Task: Set up a 4-hour guided historical tour of local landmarks and monuments.
Action: Mouse pressed left at (650, 260)
Screenshot: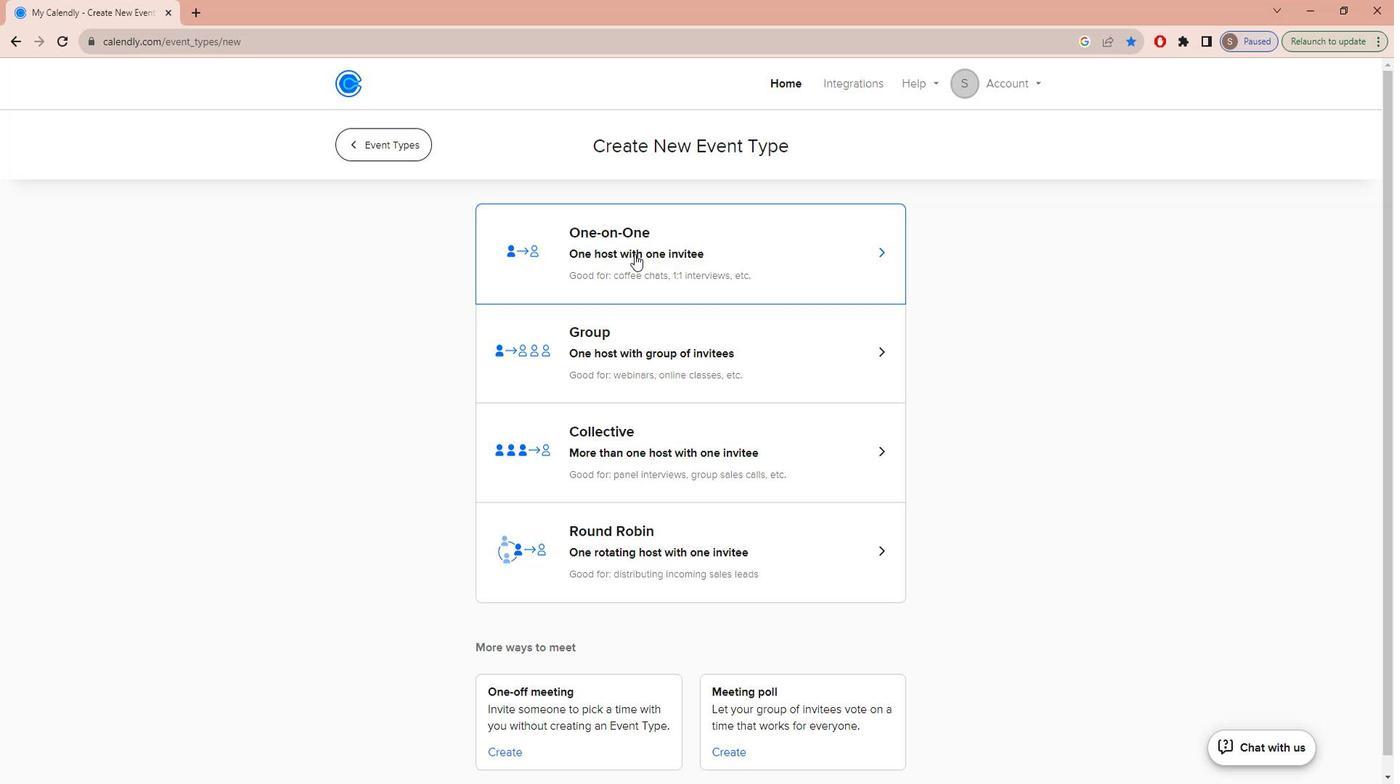 
Action: Key pressed h<Key.caps_lock>ISTORICAL<Key.space>M<Key.backspace><Key.caps_lock>l<Key.caps_lock>ANDMARKS<Key.space>AND<Key.space><Key.caps_lock>m<Key.caps_lock>ONUMENTS<Key.space><Key.caps_lock>t<Key.caps_lock>OUR
Screenshot: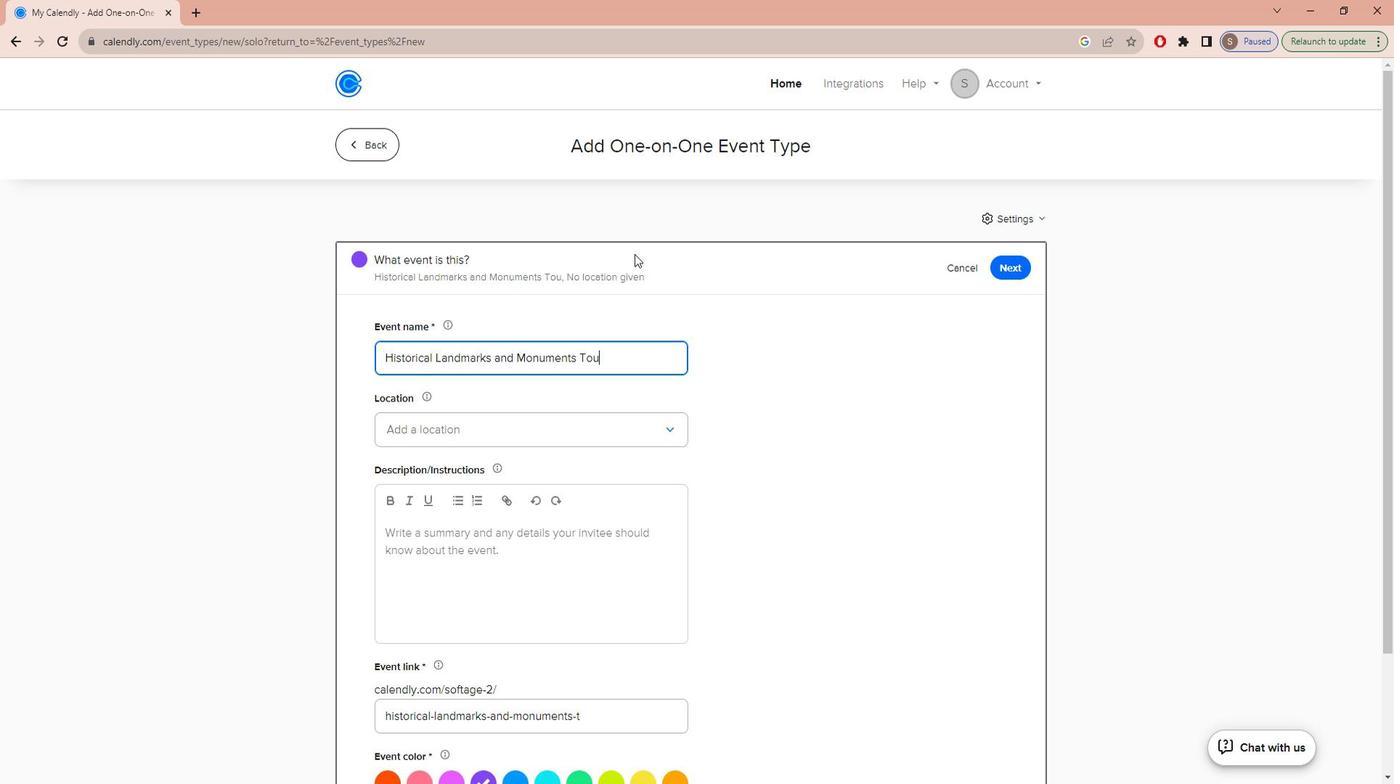 
Action: Mouse moved to (646, 428)
Screenshot: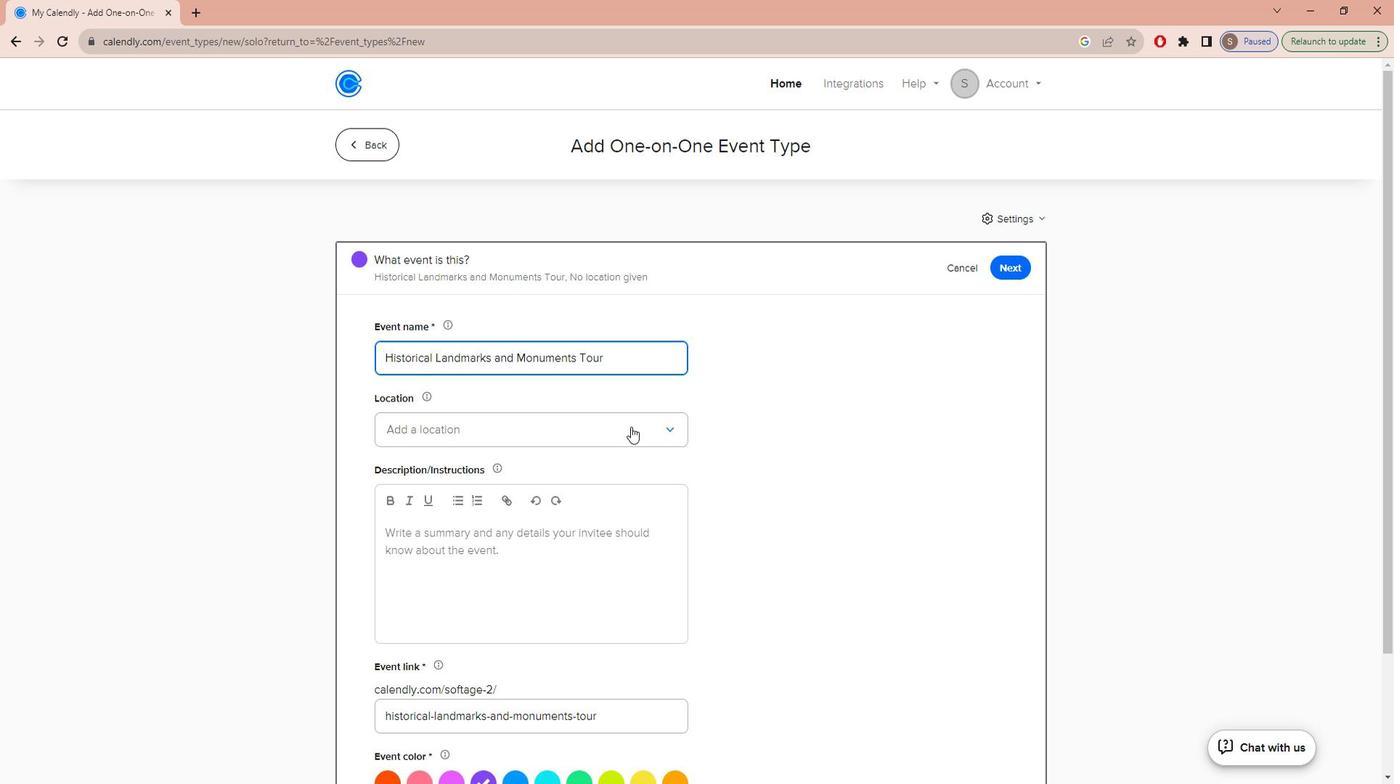 
Action: Mouse pressed left at (646, 428)
Screenshot: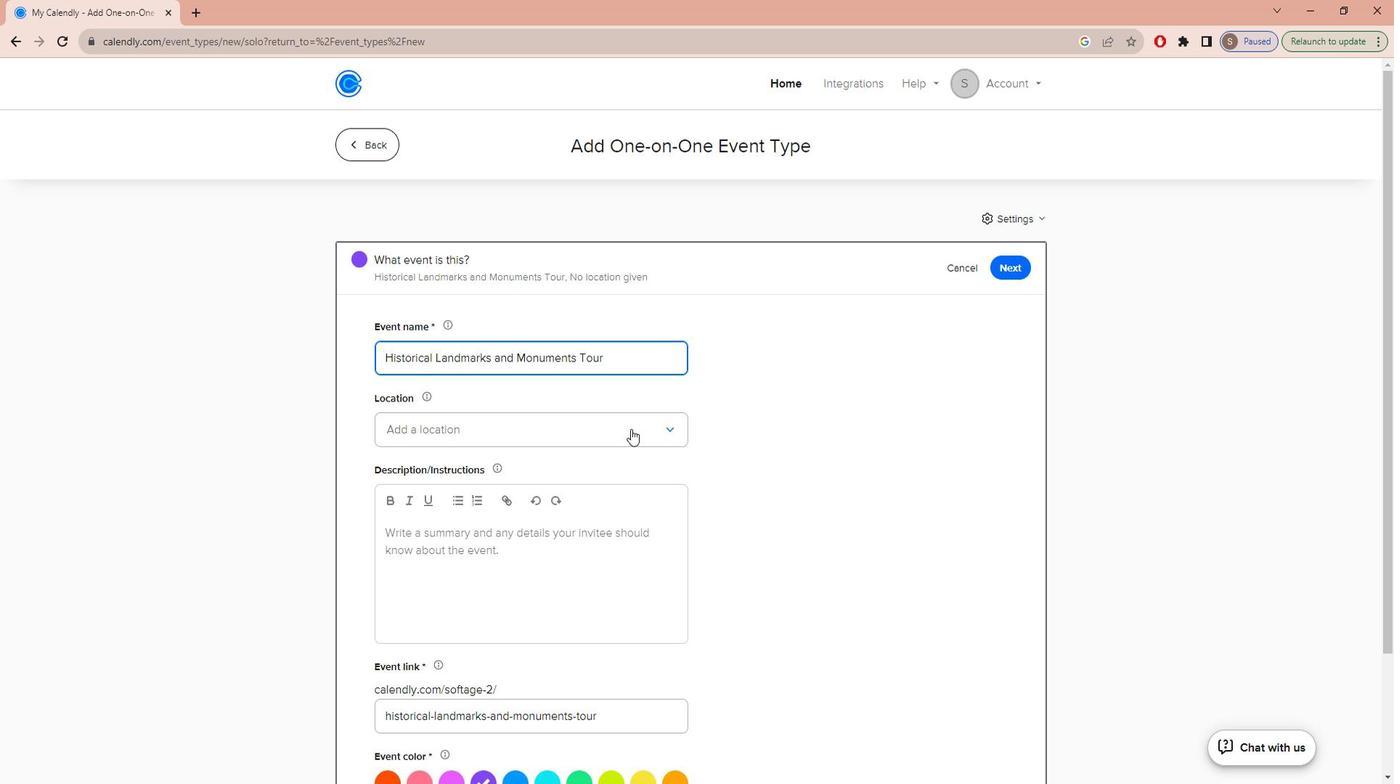 
Action: Mouse moved to (629, 483)
Screenshot: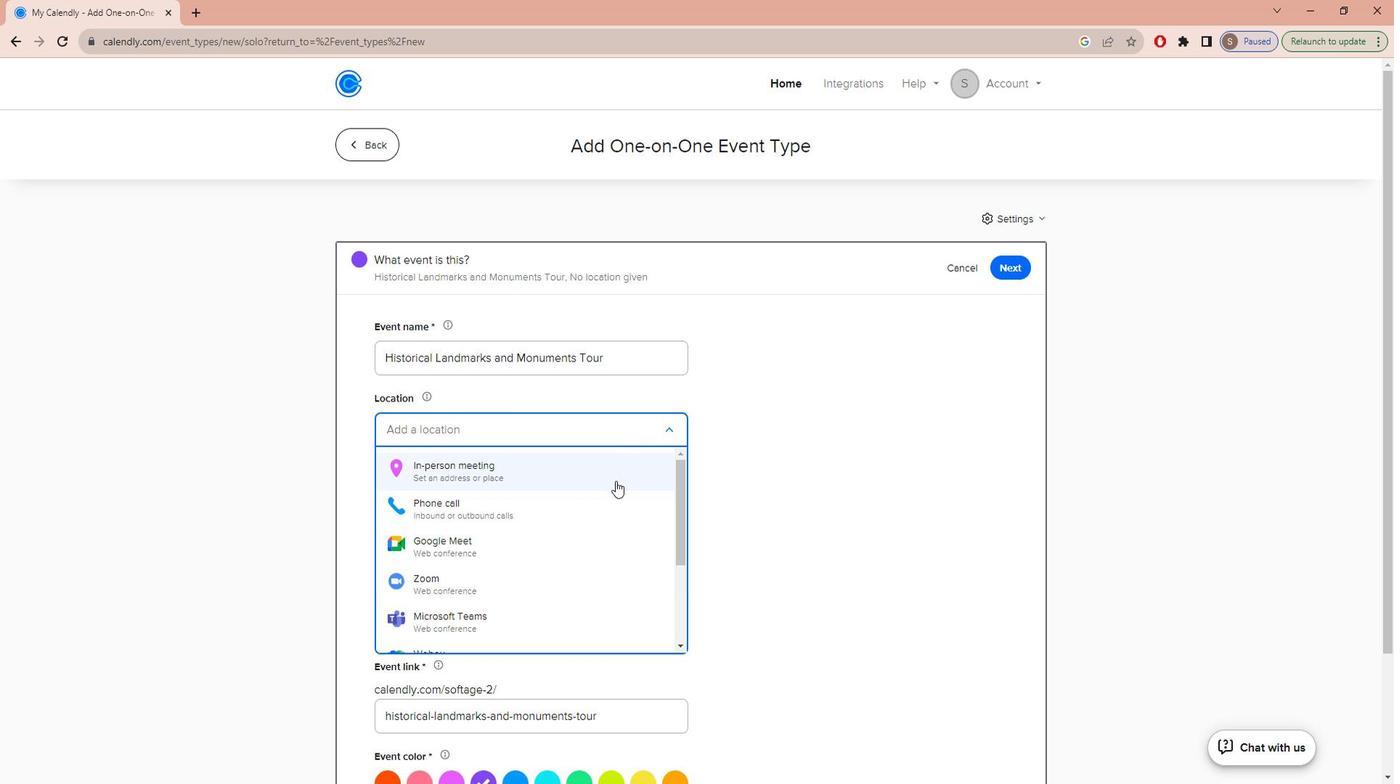 
Action: Mouse pressed left at (629, 483)
Screenshot: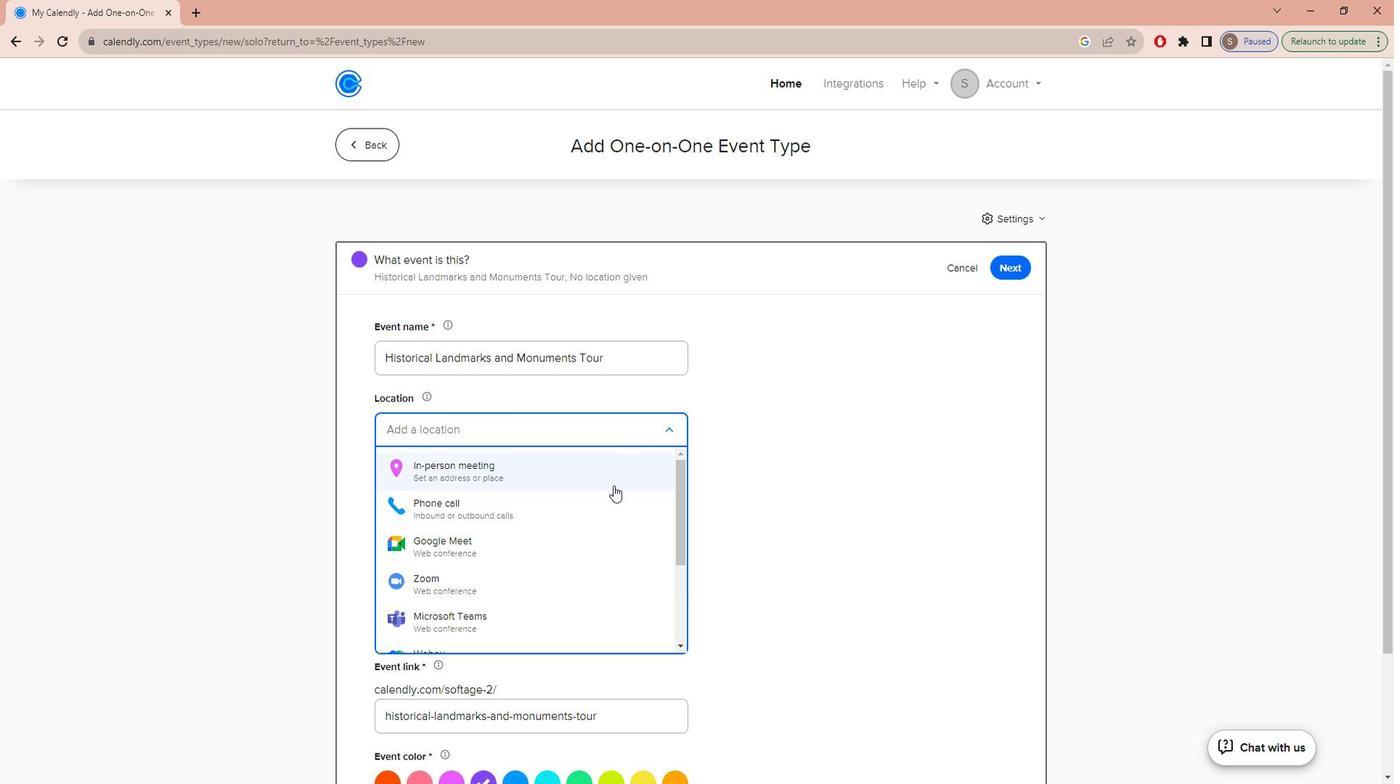 
Action: Mouse moved to (633, 249)
Screenshot: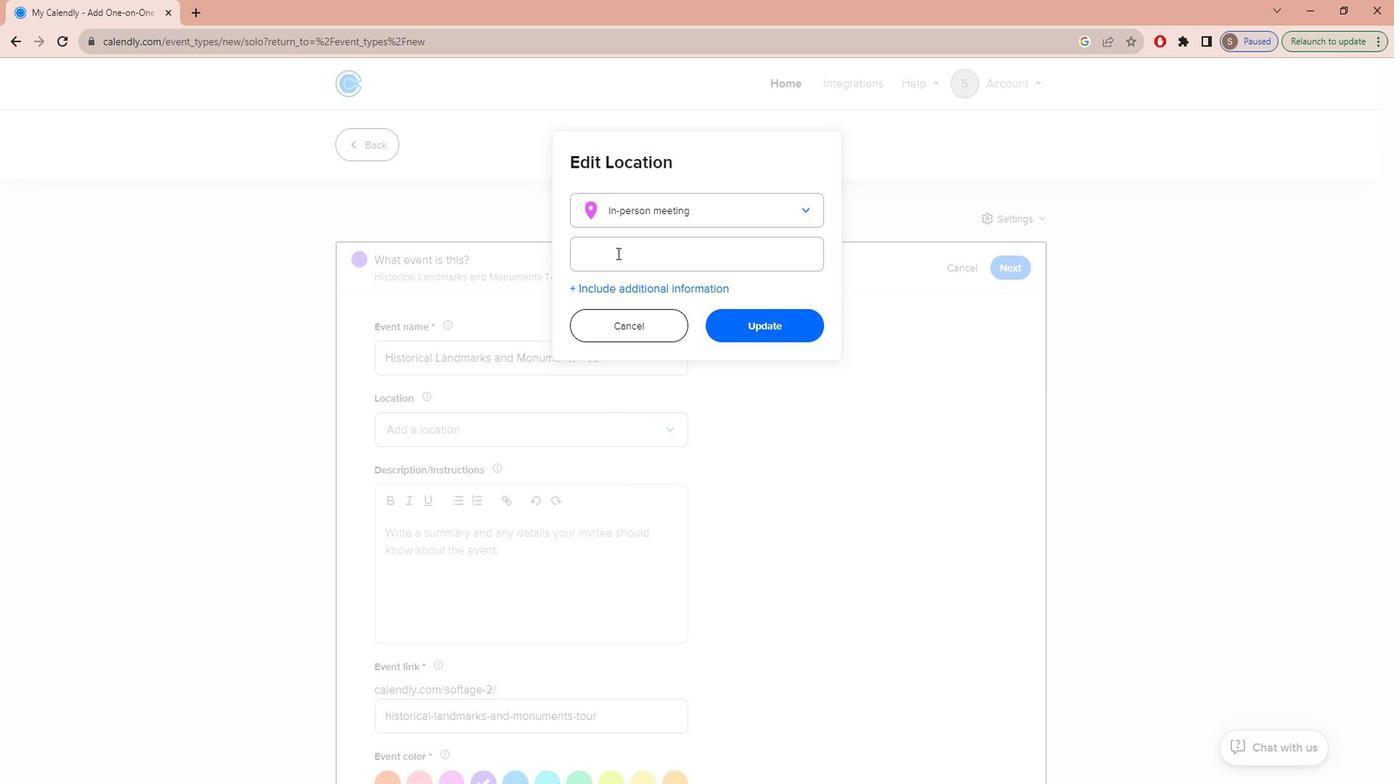 
Action: Mouse pressed left at (633, 249)
Screenshot: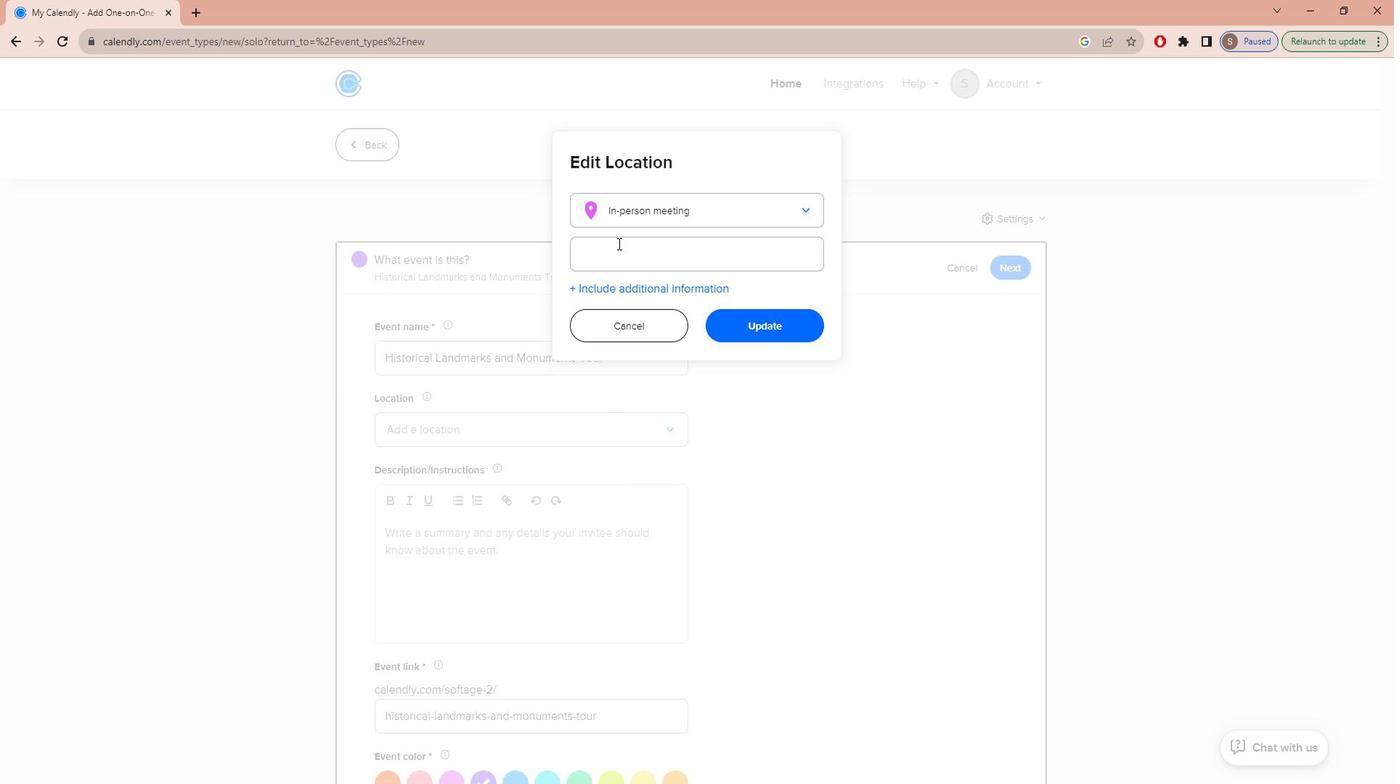 
Action: Key pressed <Key.caps_lock>e<Key.caps_lock>RNEST<Key.space><Key.caps_lock>e<Key.backspace>h<Key.caps_lock>EMINGWAY<Key.space><Key.caps_lock>h<Key.caps_lock>OME<Key.space>AND<Key.space><Key.caps_lock>m<Key.caps_lock>USEUM,<Key.space><Key.caps_lock>k<Key.caps_lock>EY<Key.space><Key.caps_lock>w<Key.caps_lock>ST,<Key.space><Key.backspace><Key.backspace><Key.backspace><Key.backspace>EST,<Key.space><Key.caps_lock>f<Key.caps_lock>LORIDA,<Key.space>33040
Screenshot: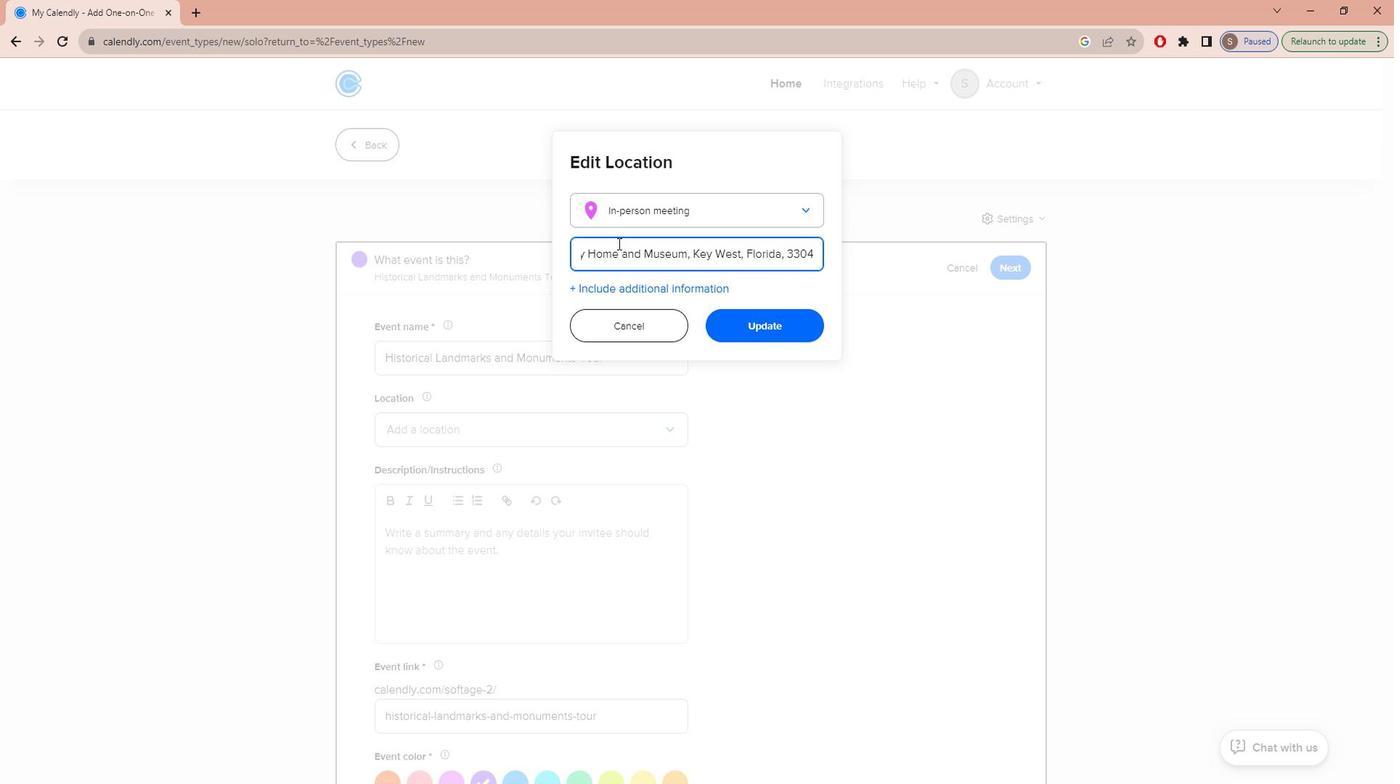 
Action: Mouse moved to (796, 258)
Screenshot: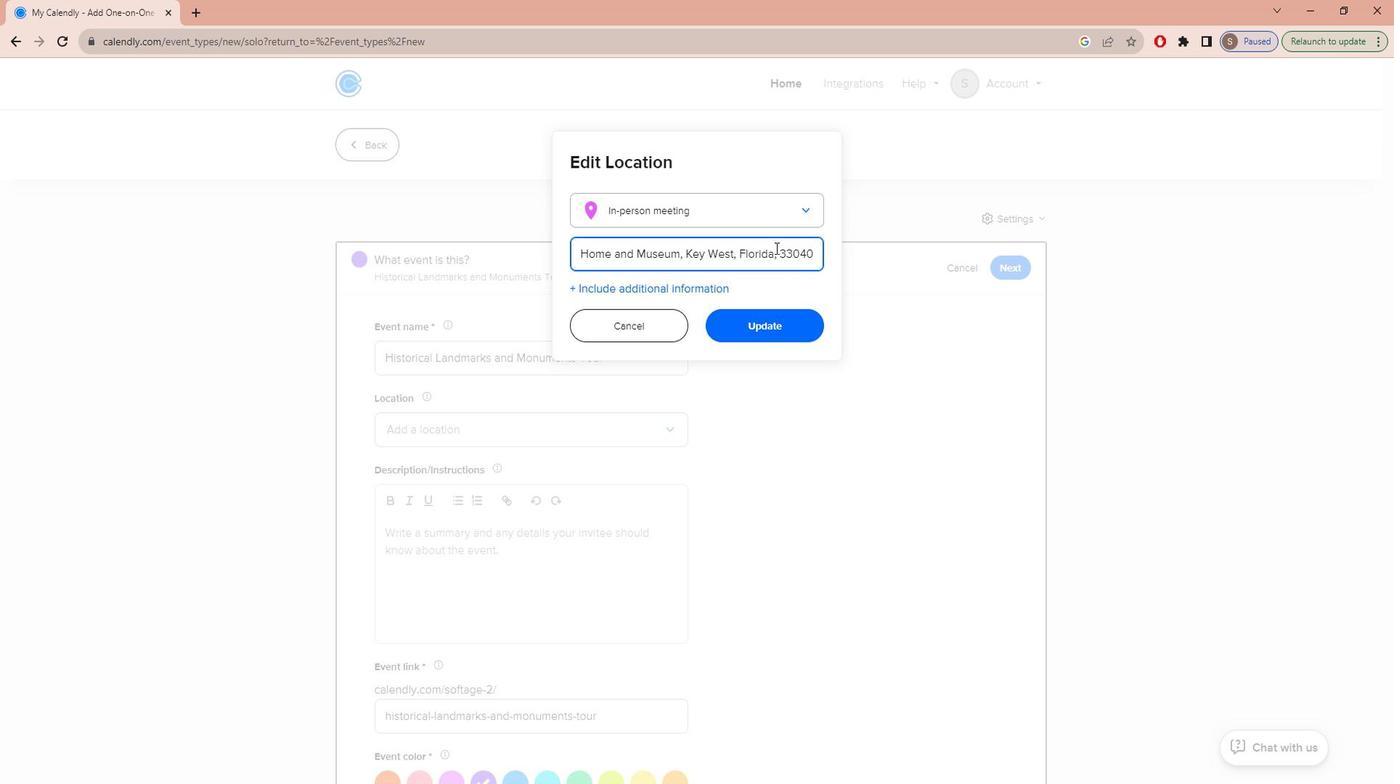 
Action: Mouse pressed left at (796, 258)
Screenshot: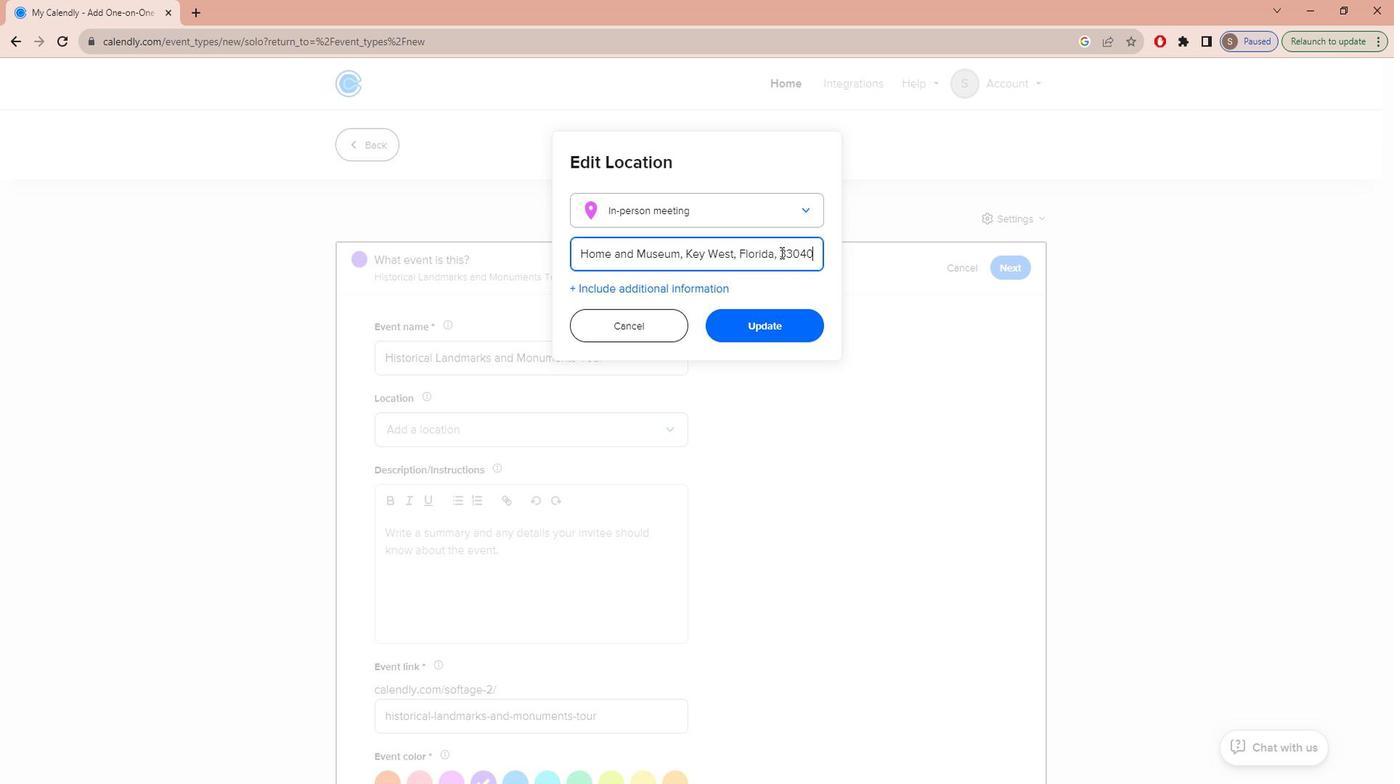 
Action: Key pressed <Key.backspace><Key.backspace>
Screenshot: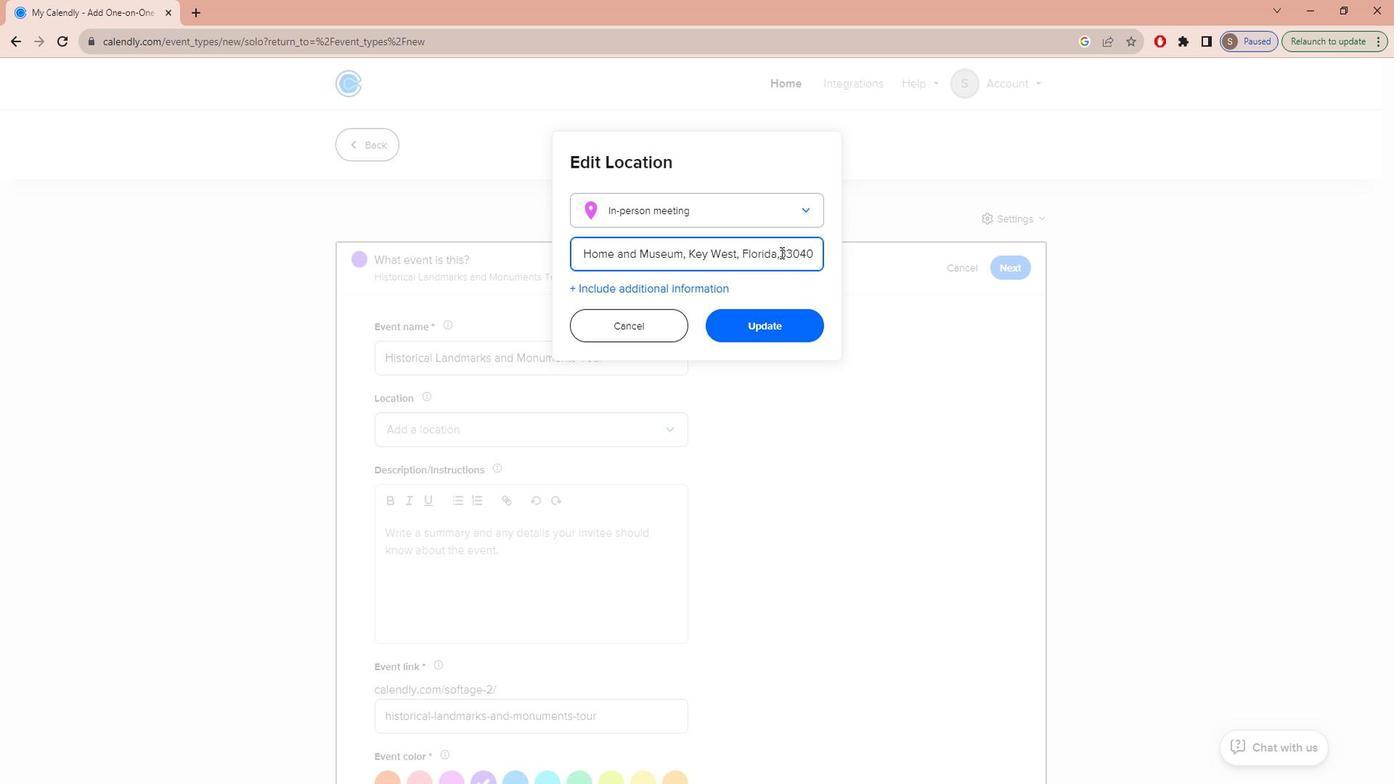 
Action: Mouse moved to (815, 266)
Screenshot: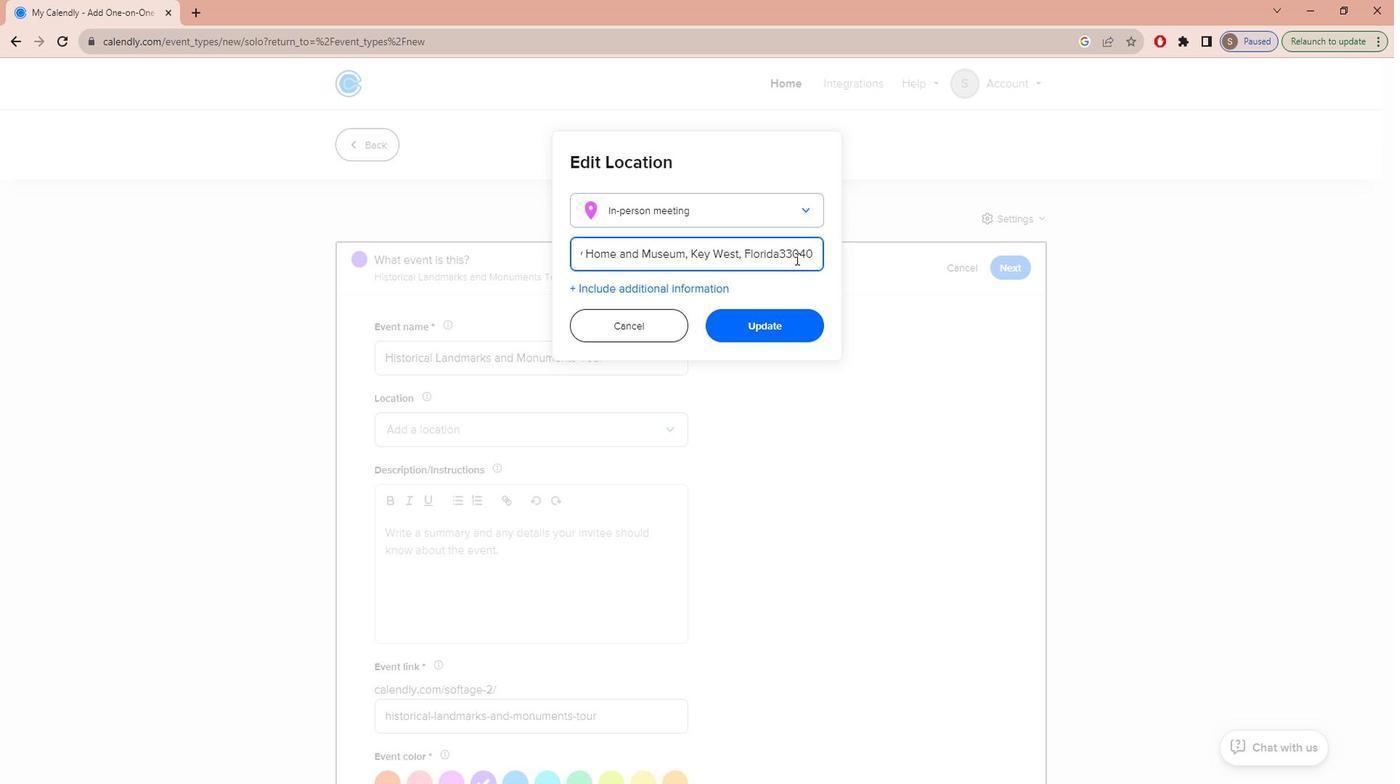 
Action: Key pressed <Key.space>
Screenshot: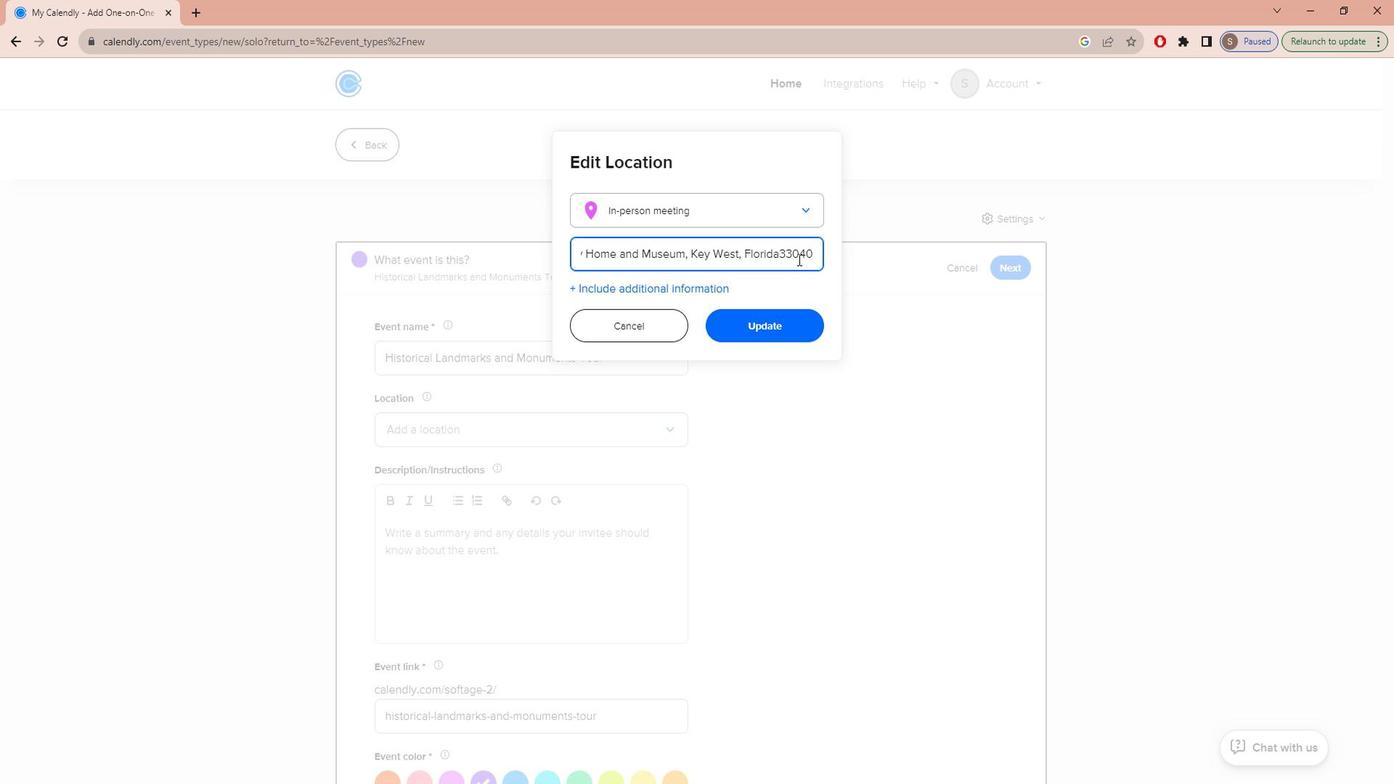 
Action: Mouse moved to (788, 326)
Screenshot: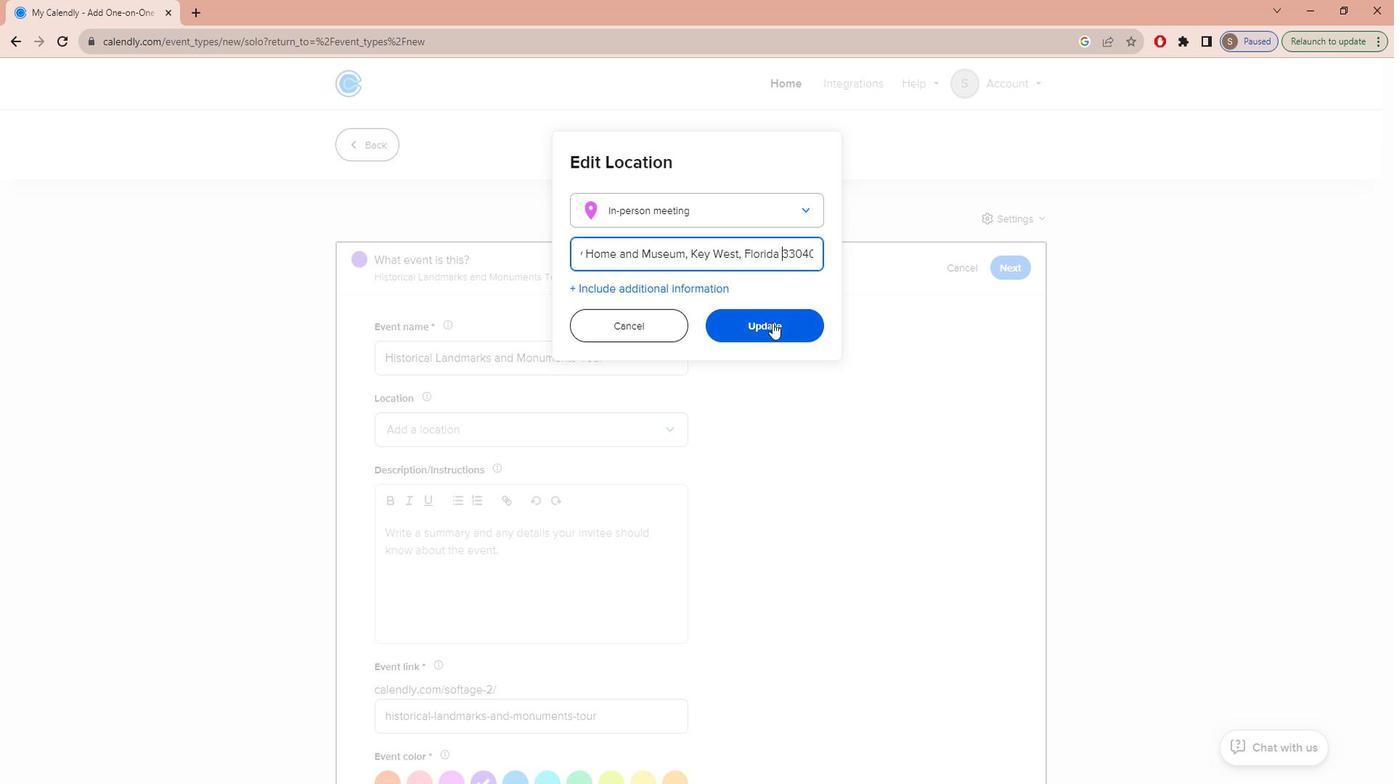 
Action: Mouse pressed left at (788, 326)
Screenshot: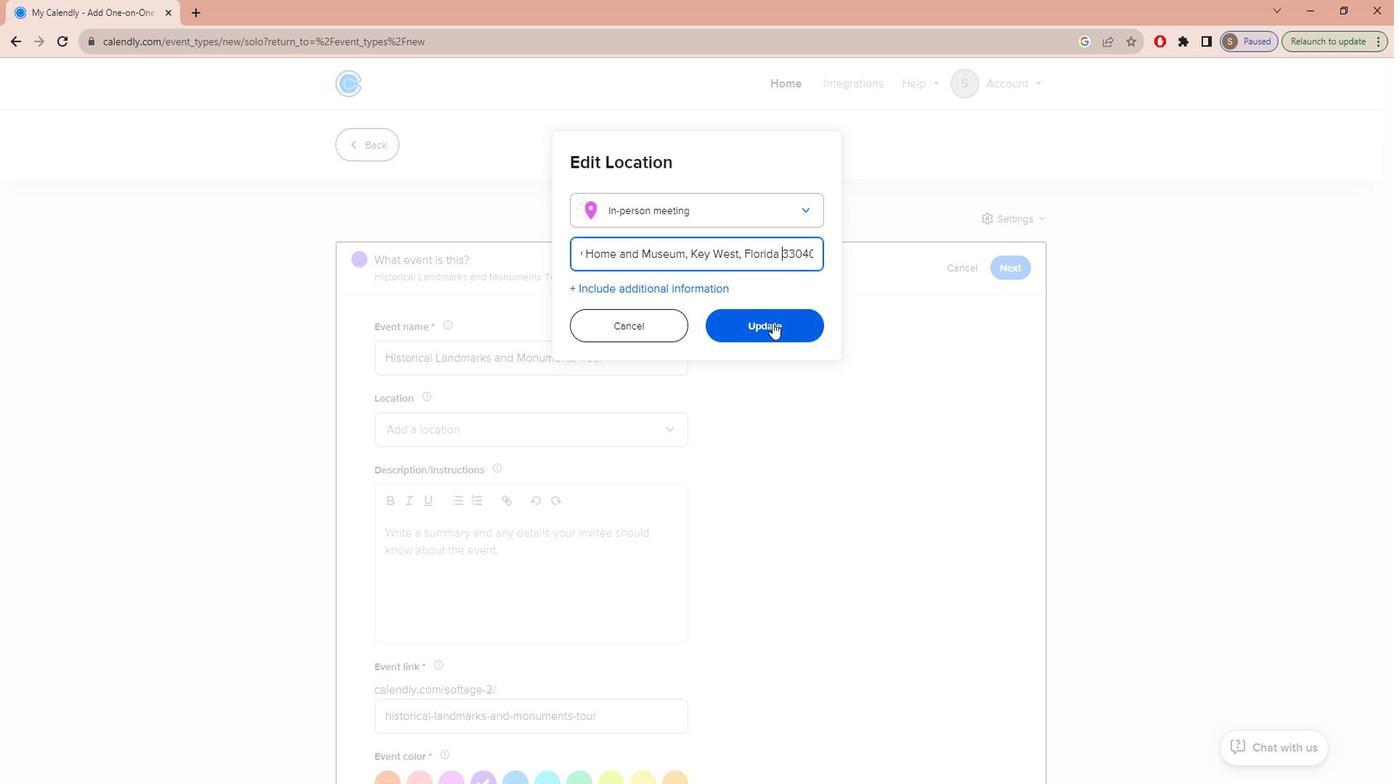
Action: Mouse moved to (510, 562)
Screenshot: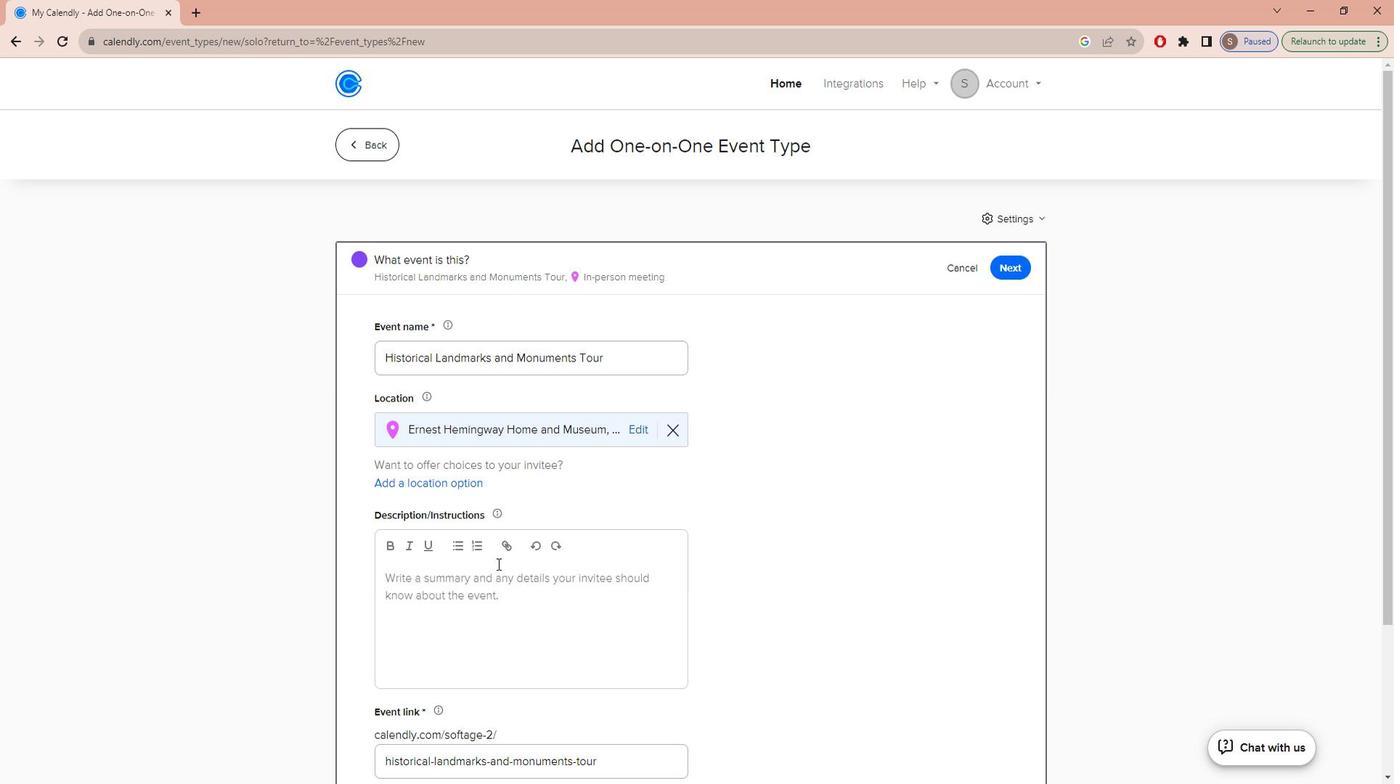 
Action: Mouse pressed left at (510, 562)
Screenshot: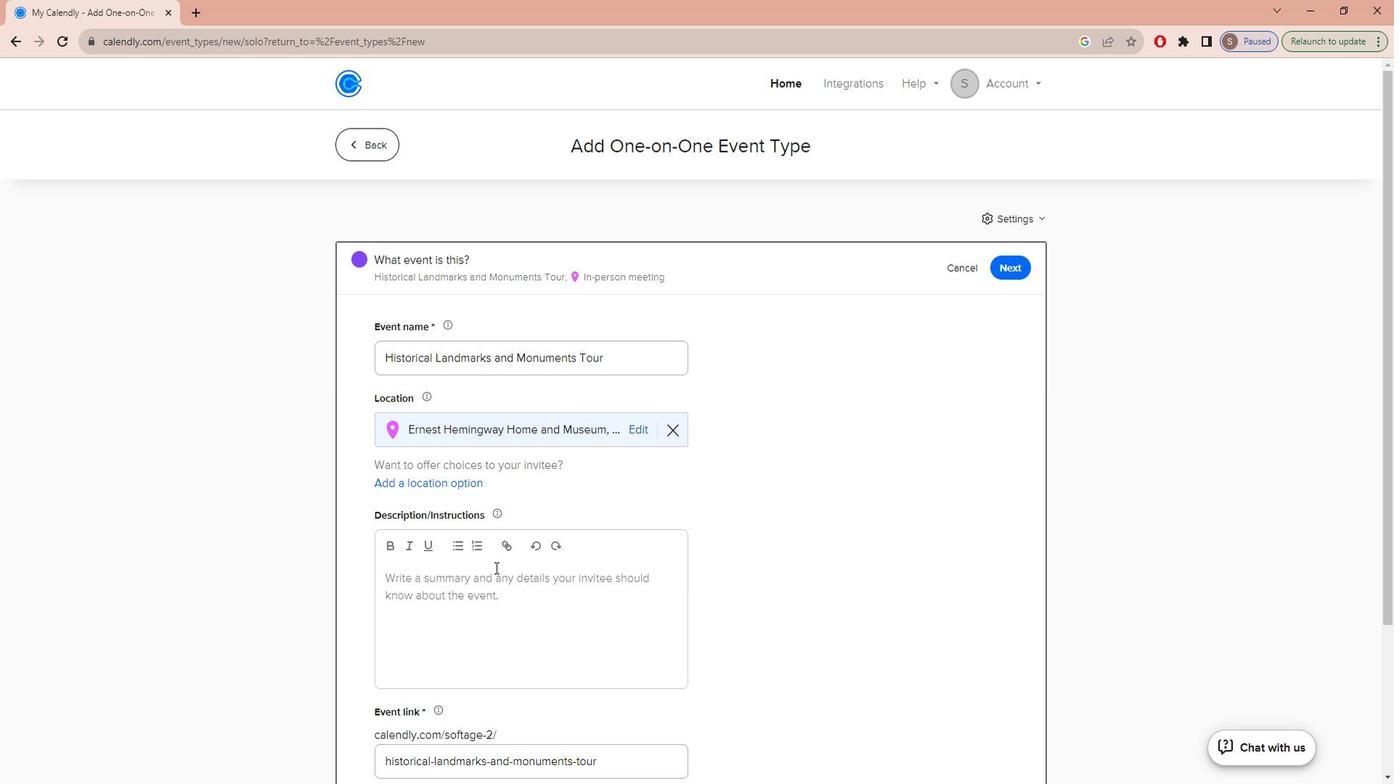 
Action: Key pressed <Key.caps_lock>j<Key.caps_lock>OIN<Key.space>US<Key.space>FOR<Key.space>A<Key.space>CAPTIVATING<Key.space>GUIDED<Key.space>TOUR<Key.space>OF<Key.space>OUR<Key.space>CITY'S<Key.space>RICH<Key.space>HISTORY,<Key.space>AS<Key.space>WE<Key.space>EXPLORE<Key.space>ITS<Key.space>ICONIC<Key.space>LANDMARKS<Key.space>AND<Key.space>MONEMENTS.<Key.space><Key.caps_lock>t<Key.caps_lock>HIS<Key.space>IMMERSIVE<Key.space>EXPERIENCE<Key.space>WILL<Key.space>TAKEE
Screenshot: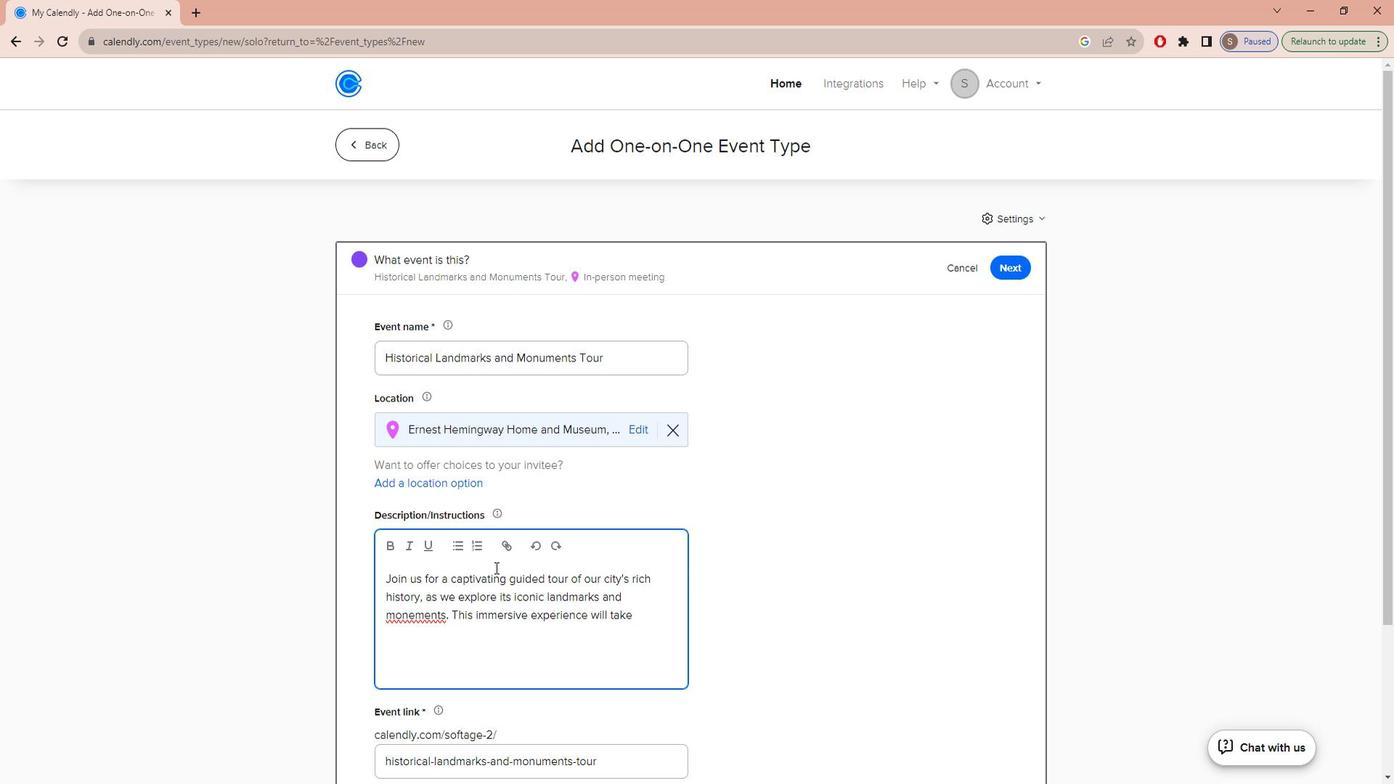 
Action: Mouse moved to (425, 616)
Screenshot: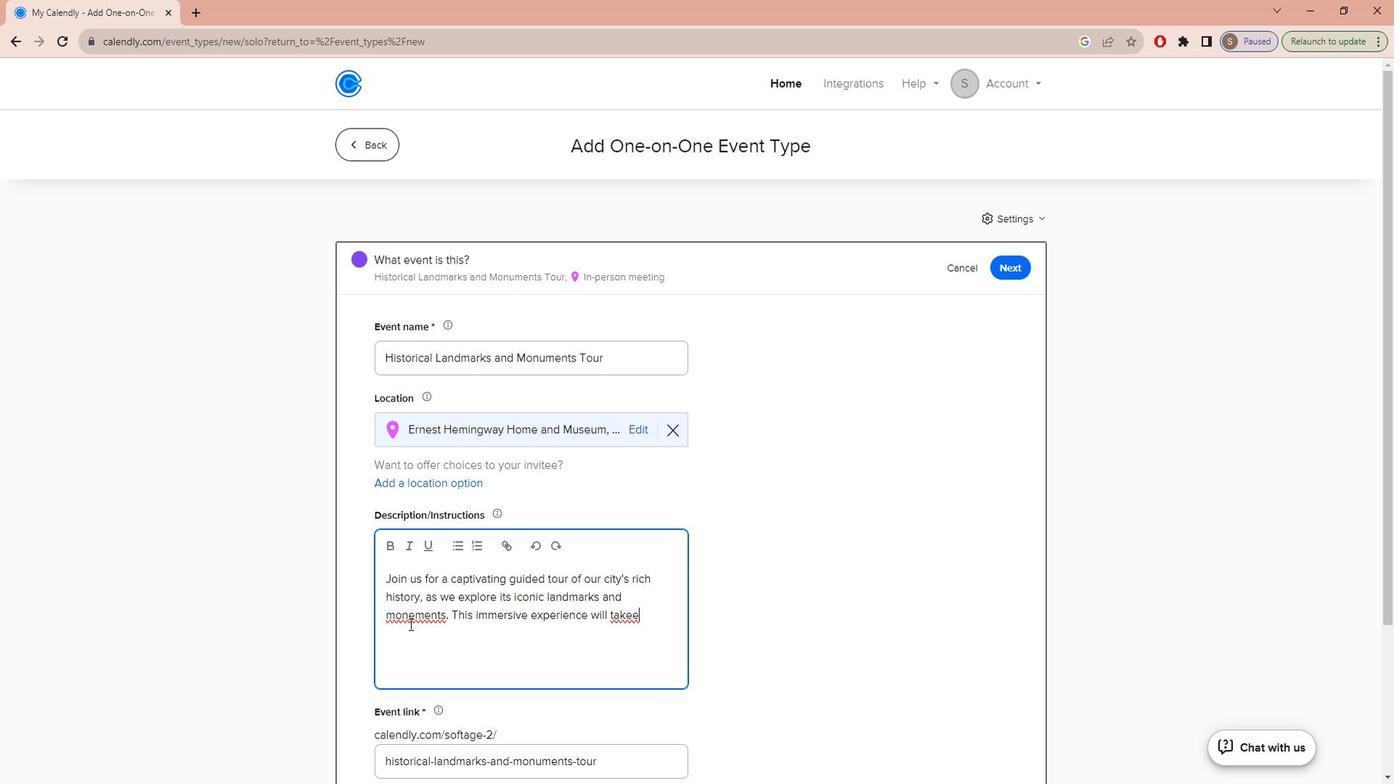 
Action: Mouse pressed left at (425, 616)
Screenshot: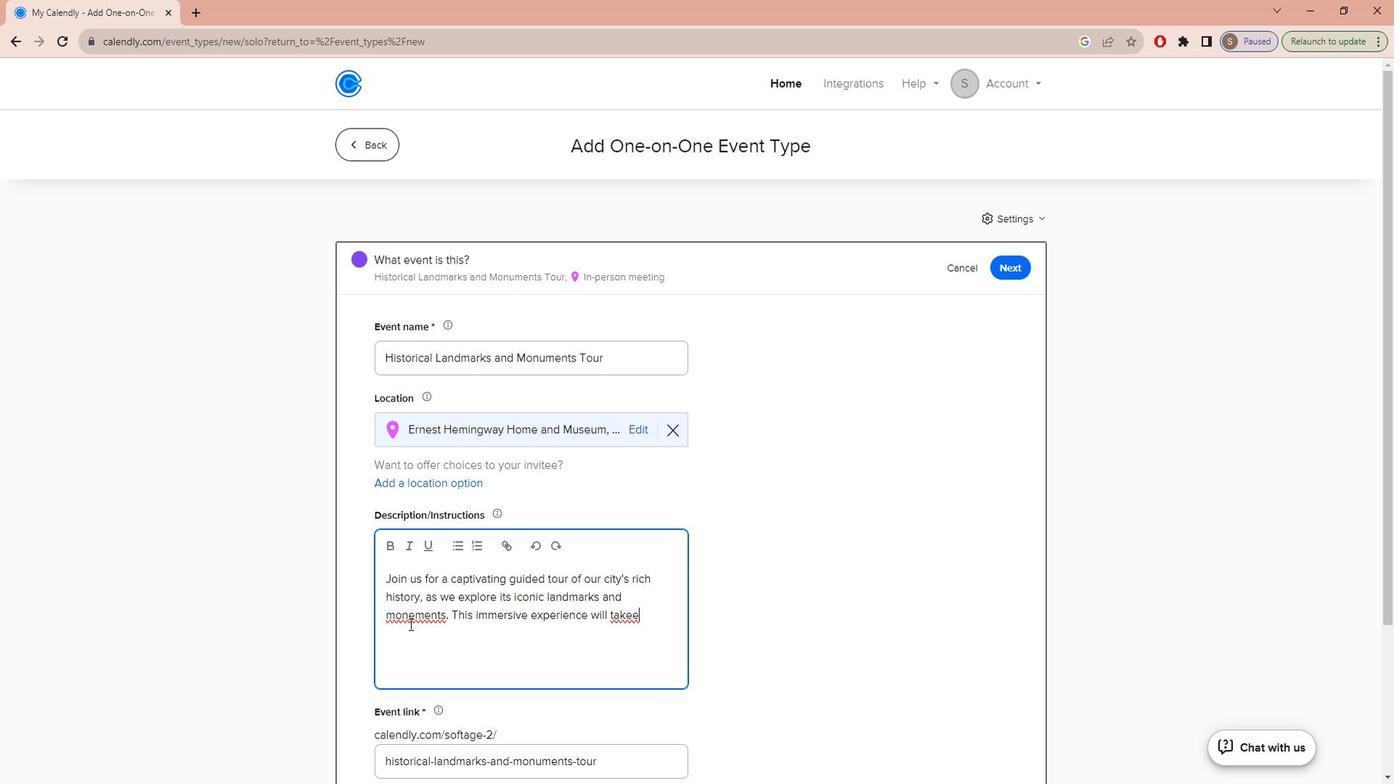 
Action: Mouse moved to (427, 608)
Screenshot: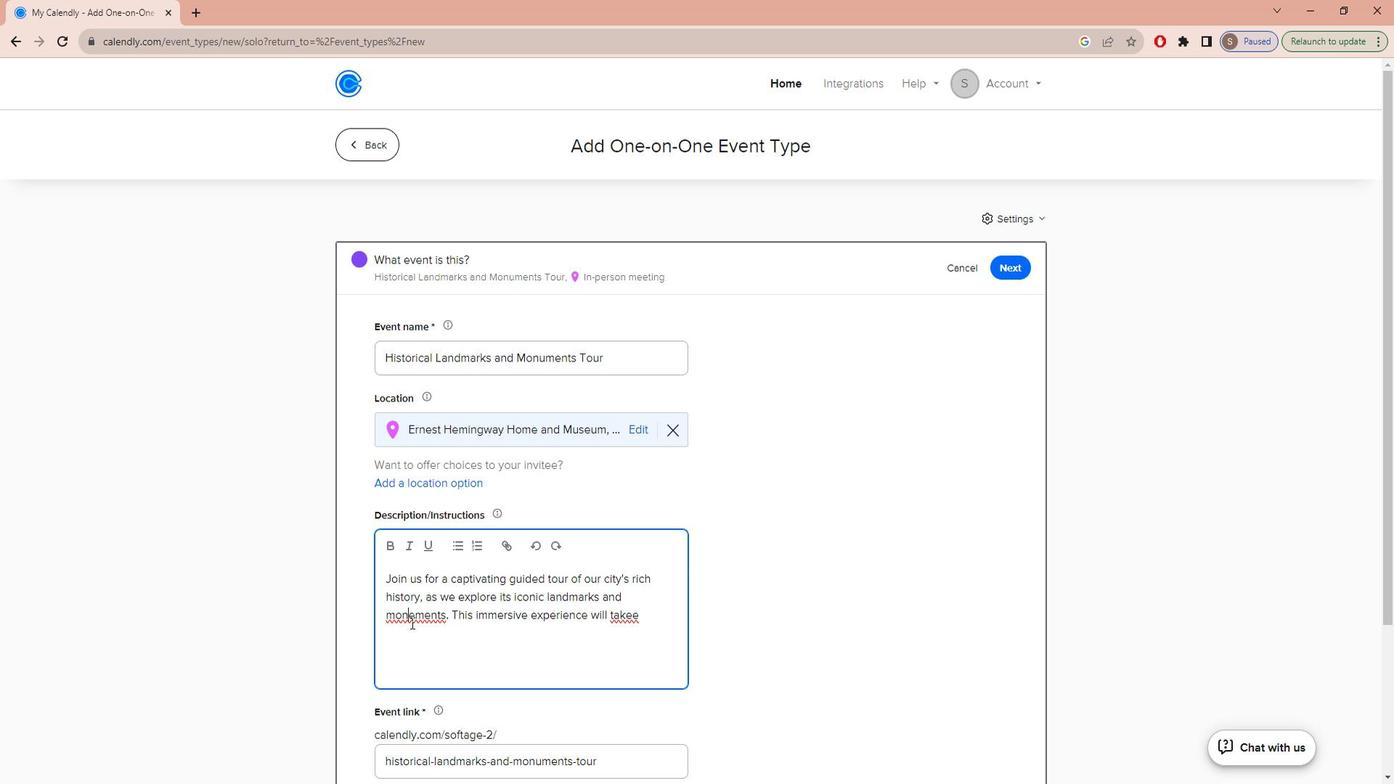 
Action: Mouse pressed left at (427, 608)
Screenshot: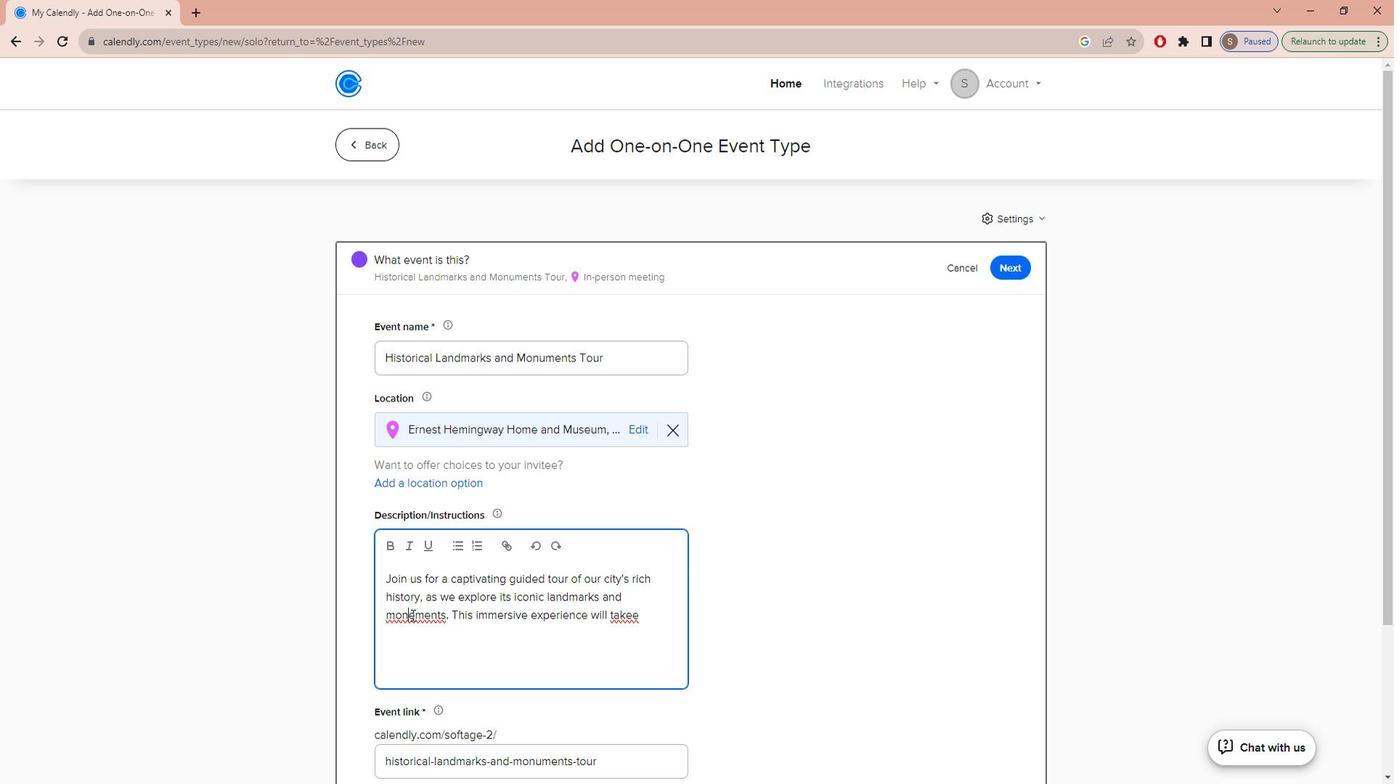 
Action: Key pressed <Key.backspace>U
Screenshot: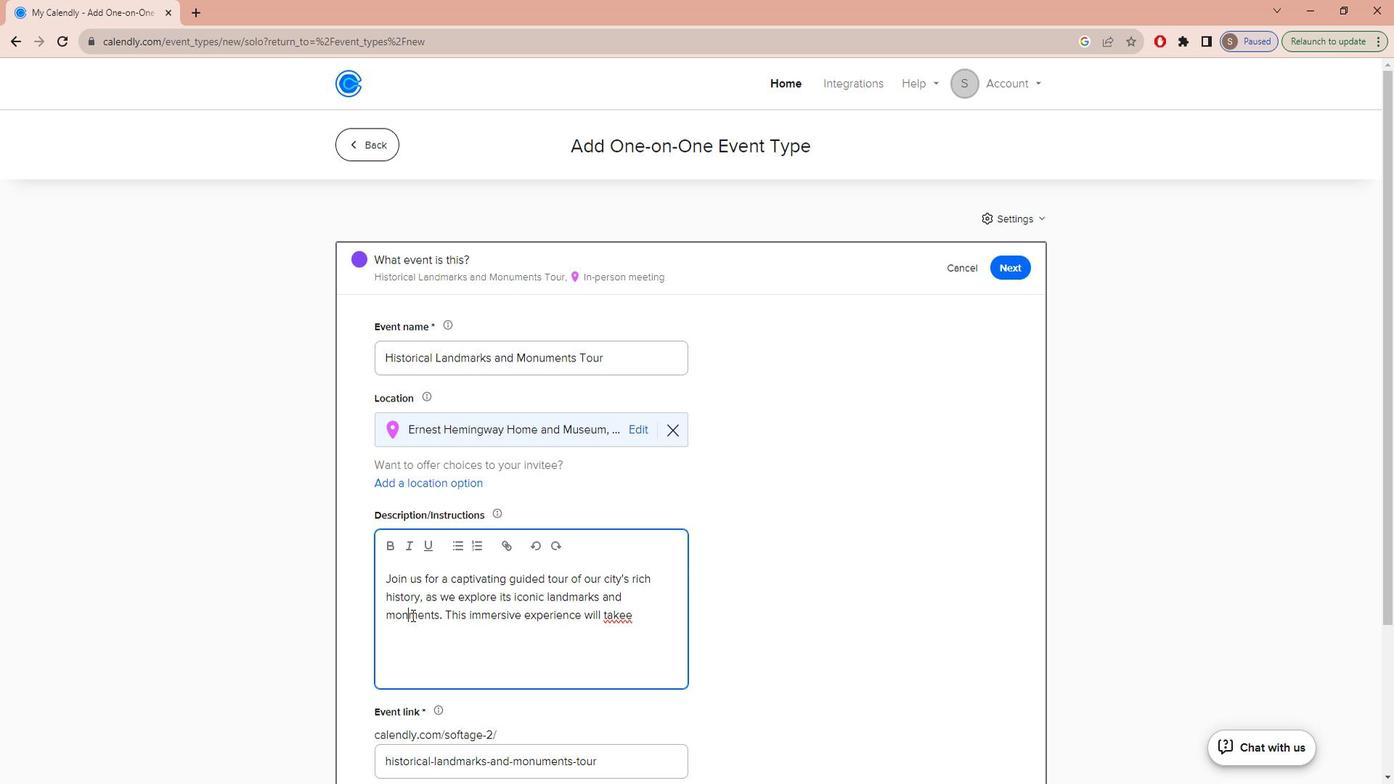 
Action: Mouse moved to (650, 613)
Screenshot: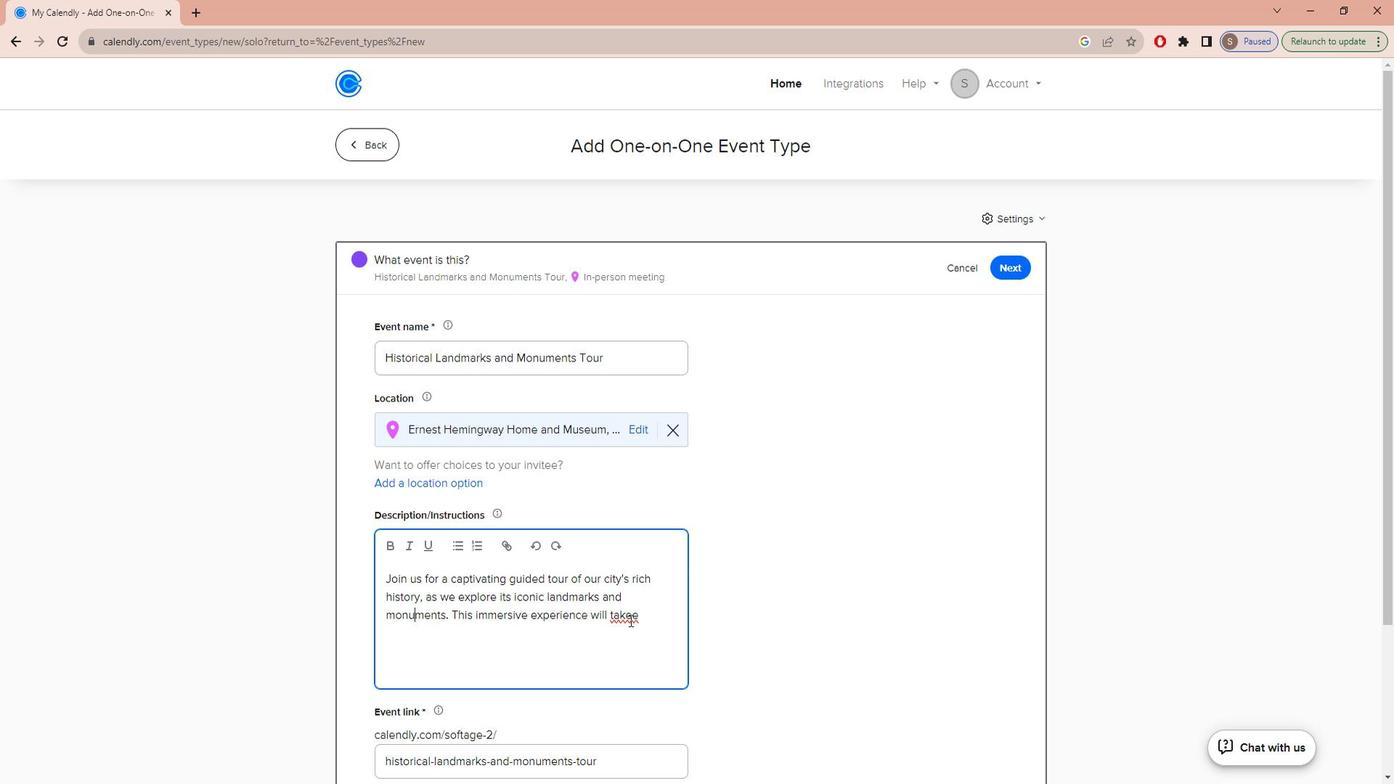 
Action: Mouse pressed left at (650, 613)
Screenshot: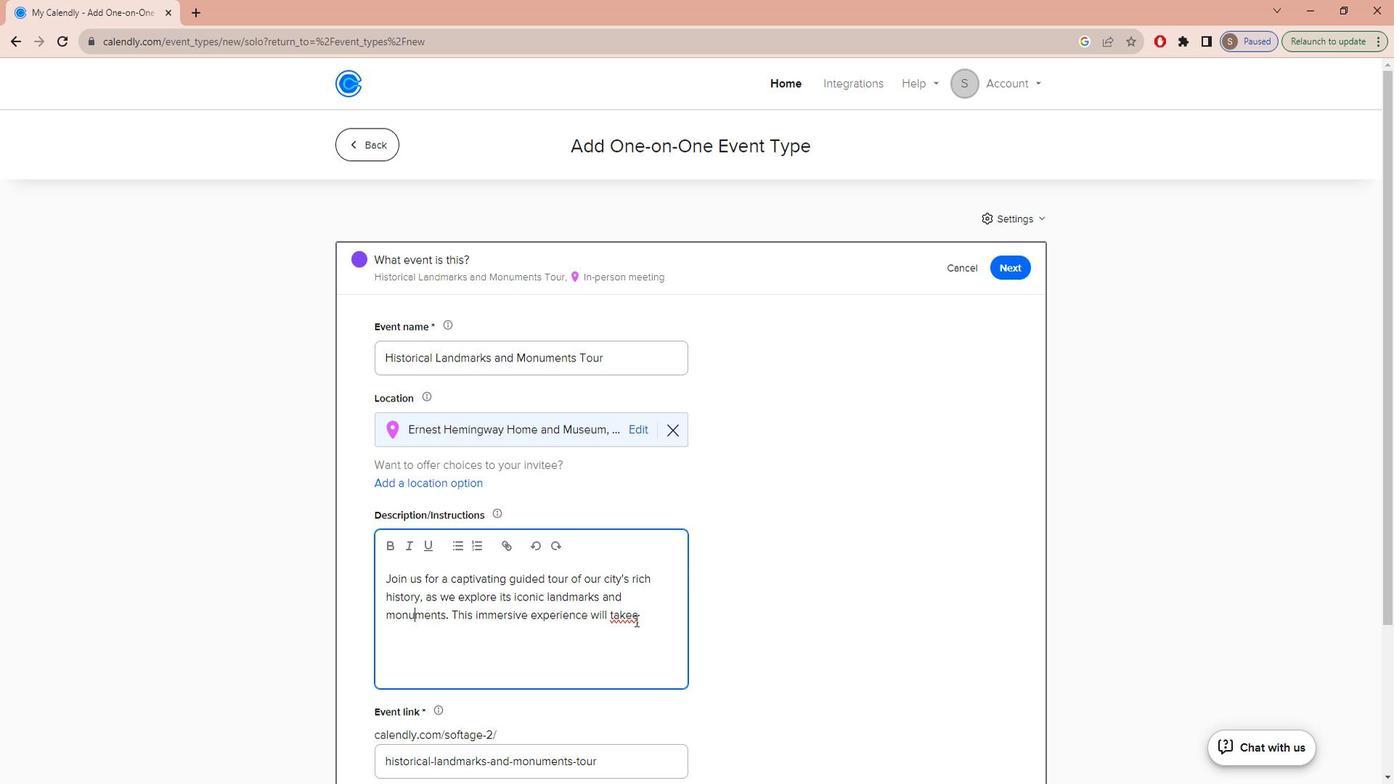 
Action: Mouse moved to (653, 613)
Screenshot: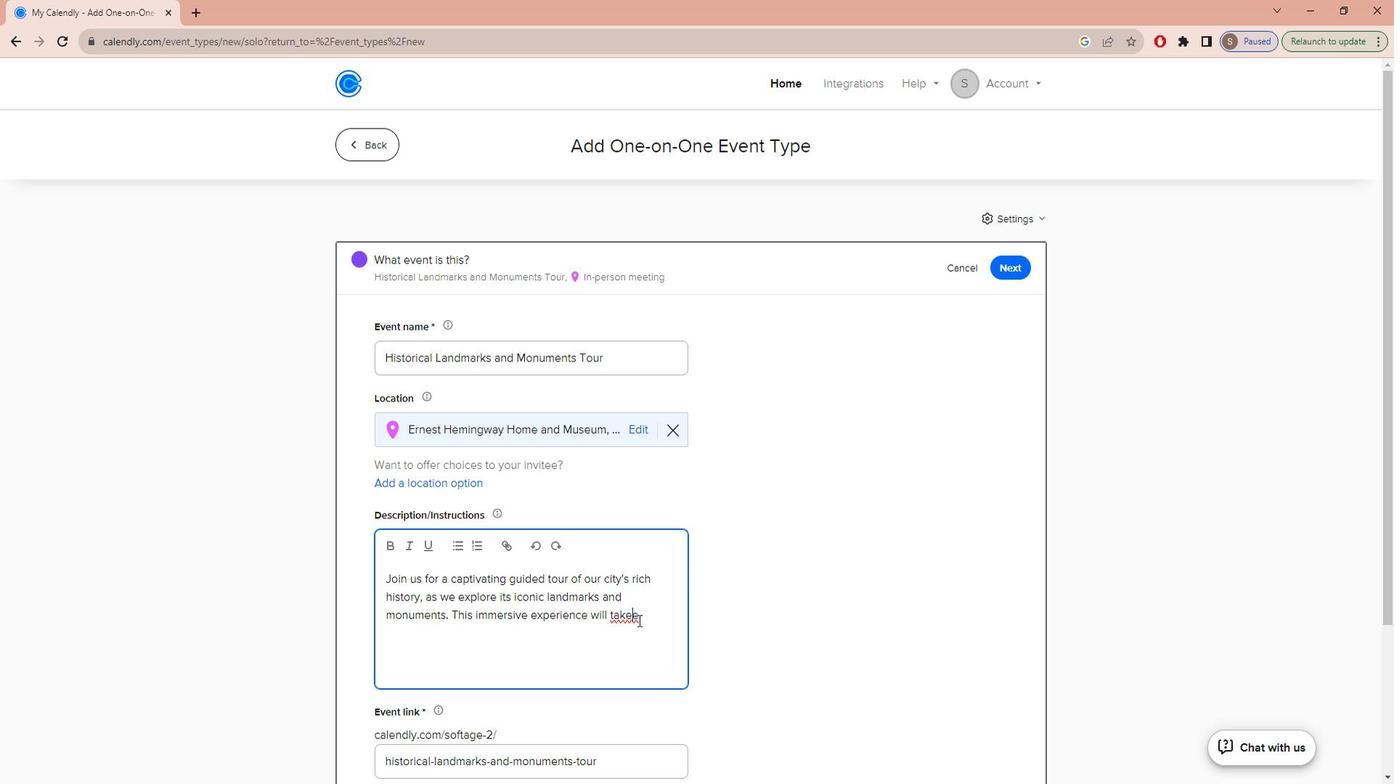 
Action: Mouse pressed left at (653, 613)
Screenshot: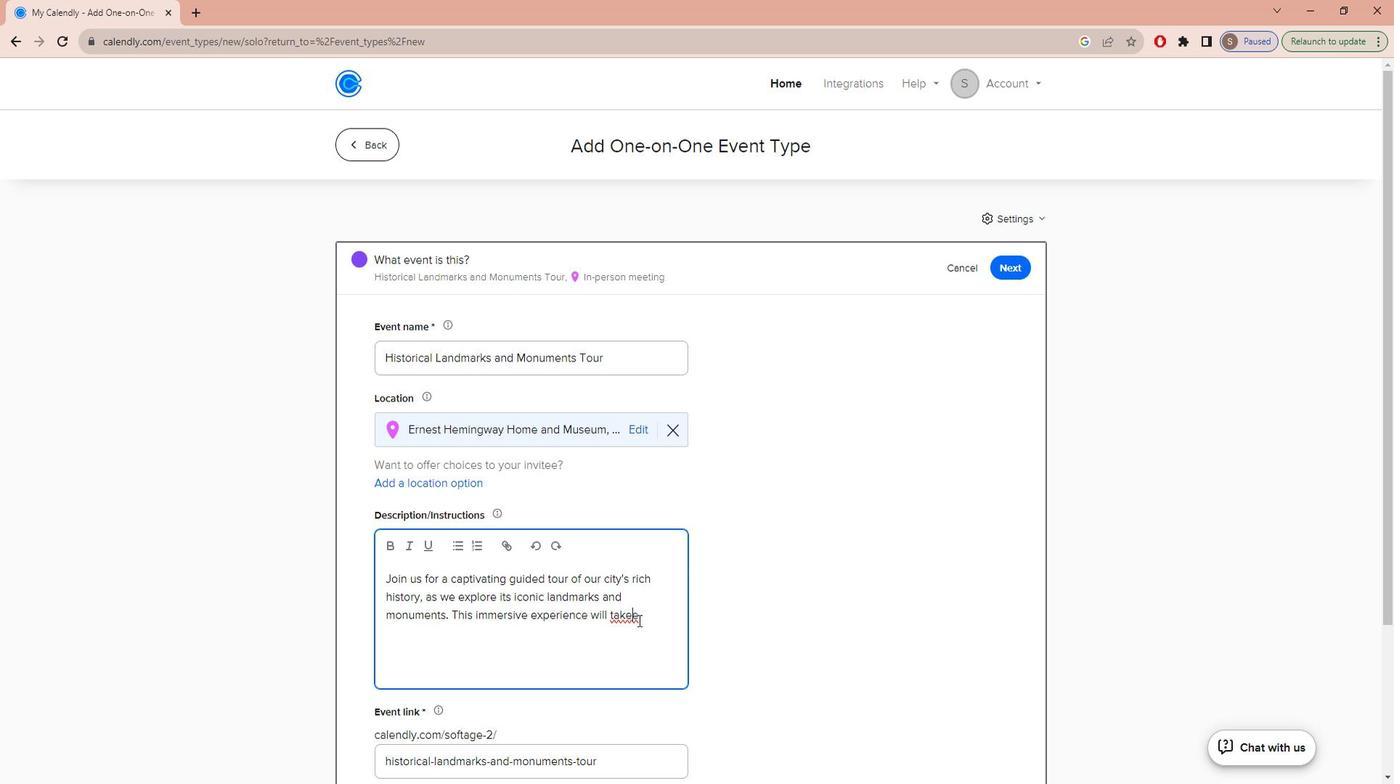 
Action: Key pressed <Key.backspace><Key.space>YOUY<Key.space><Key.backspace><Key.backspace><Key.backspace>U<Key.space>ON<Key.space>A<Key.space>JOURNEY<Key.space>THROUGH<Key.space>TIME,<Key.space>PROVIDING<Key.space>INSIGHTS<Key.space>INTO<Key.space>THE<Key.space>SIGNIFICANT<Key.space>EVENTS,<Key.space>ARCHITECTURES<Key.backspace>,<Key.space>AD<Key.backspace>ND<Key.space>STORIES<Key.space>THAT<Key.space>HAVE<Key.space>SHAPED<Key.space>OUR<Key.space>COMMUNITY.<Key.space>
Screenshot: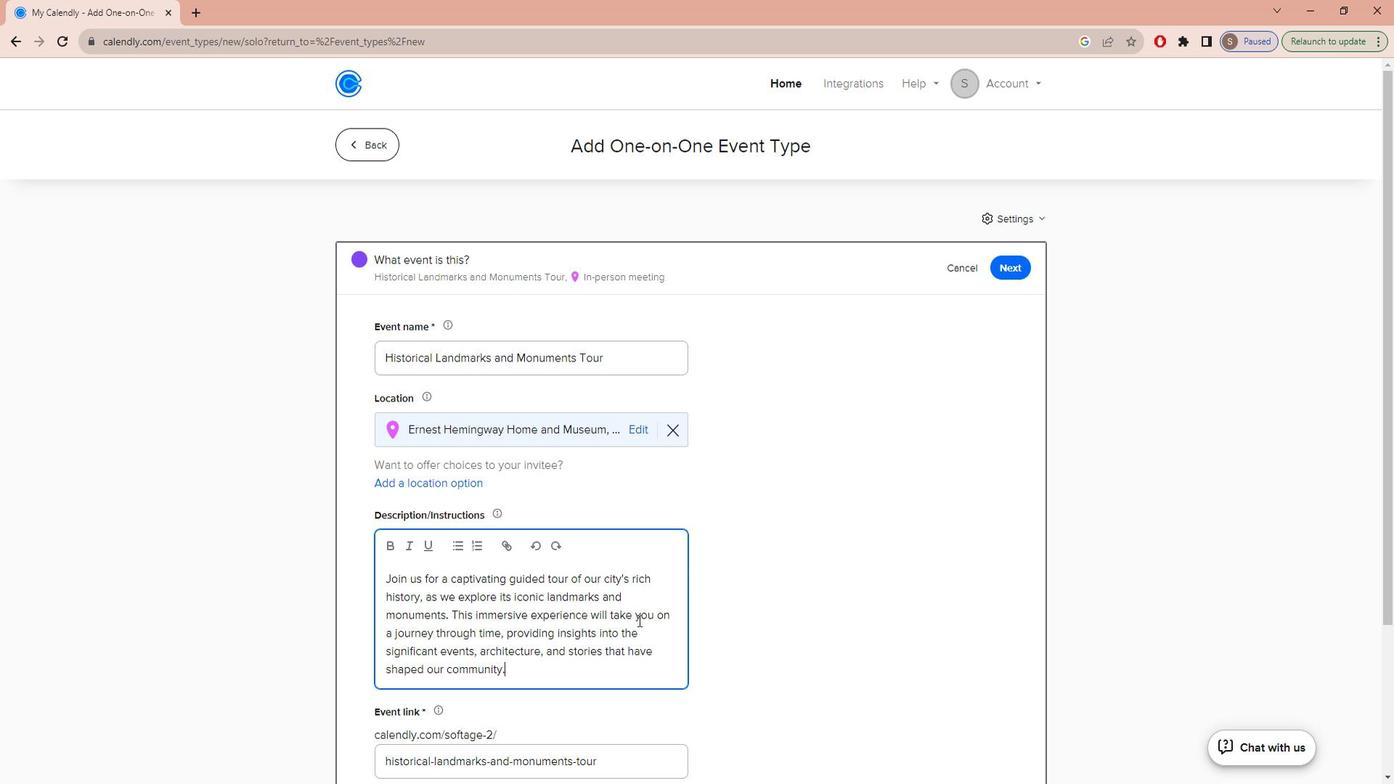 
Action: Mouse scrolled (653, 612) with delta (0, 0)
Screenshot: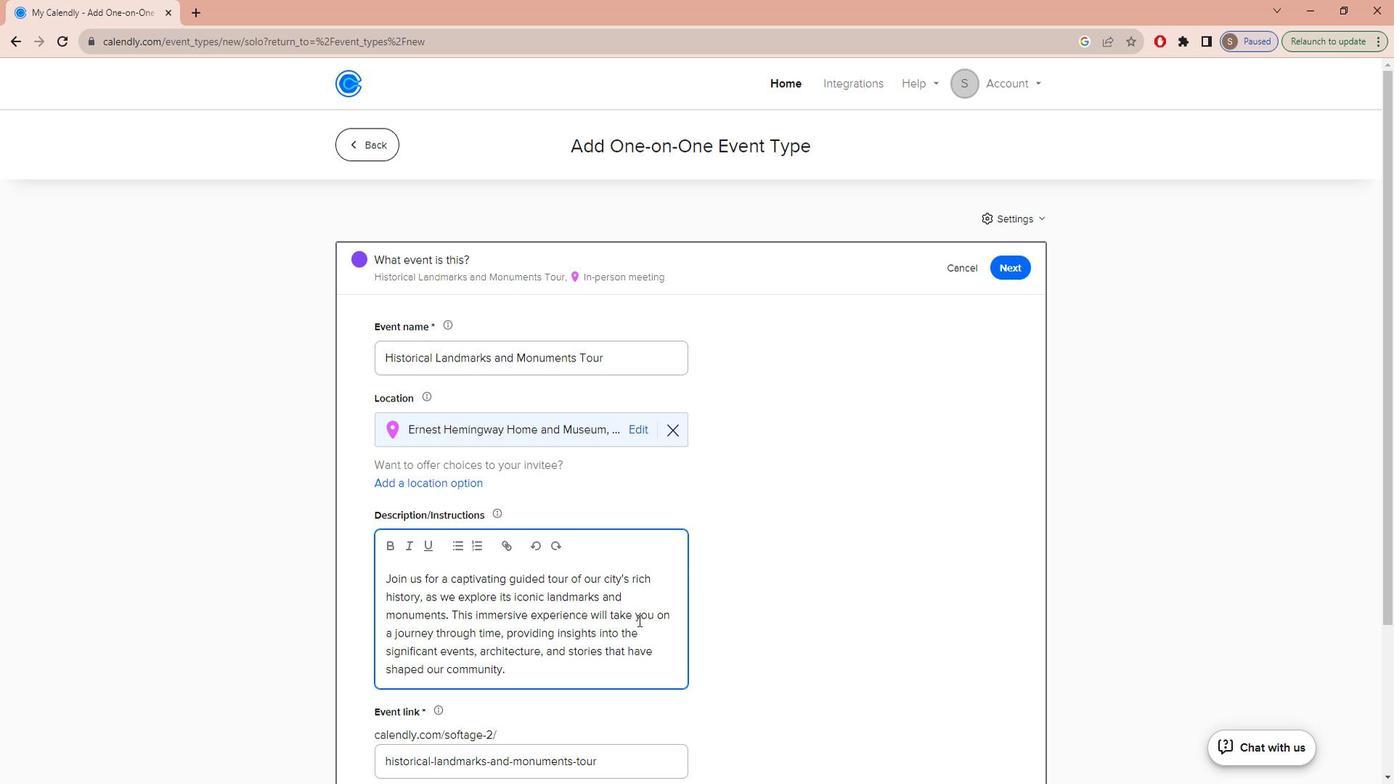 
Action: Mouse scrolled (653, 612) with delta (0, 0)
Screenshot: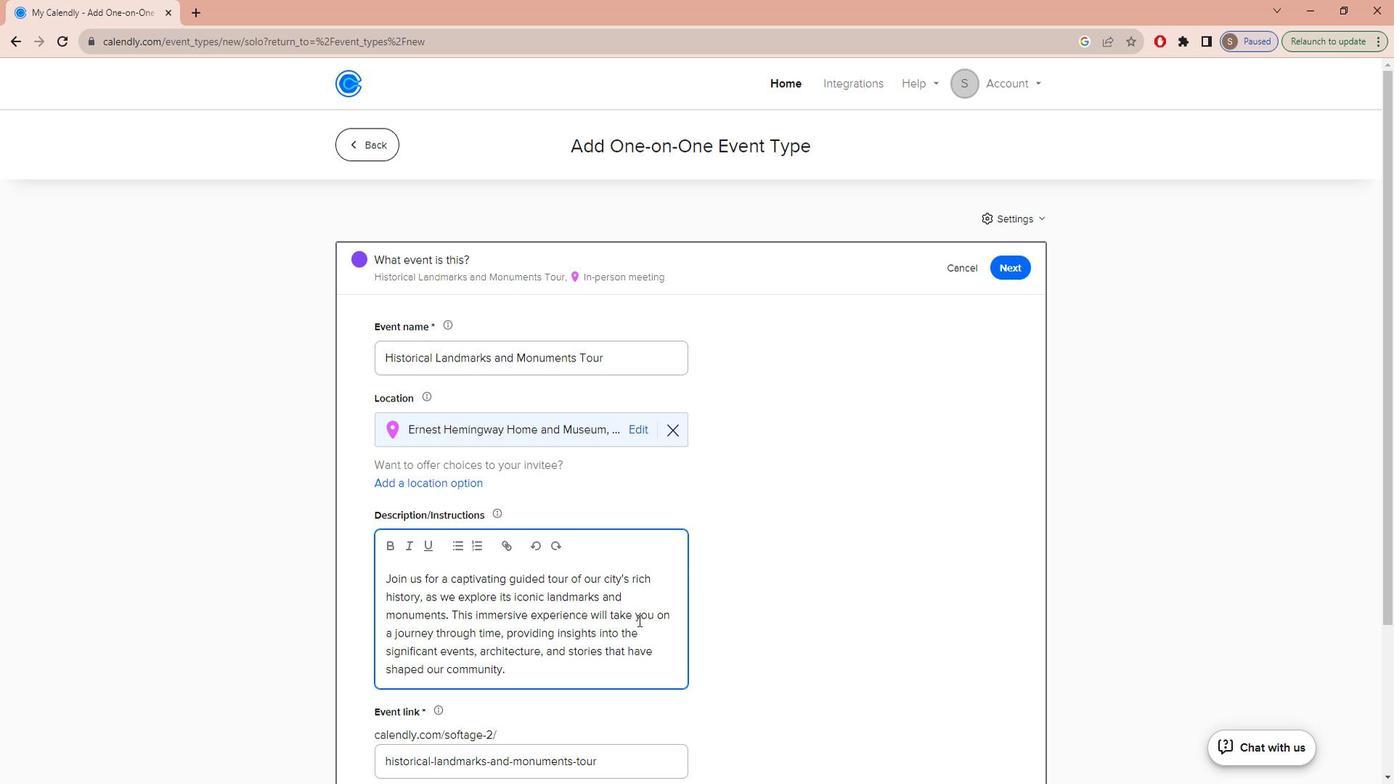 
Action: Mouse scrolled (653, 612) with delta (0, 0)
Screenshot: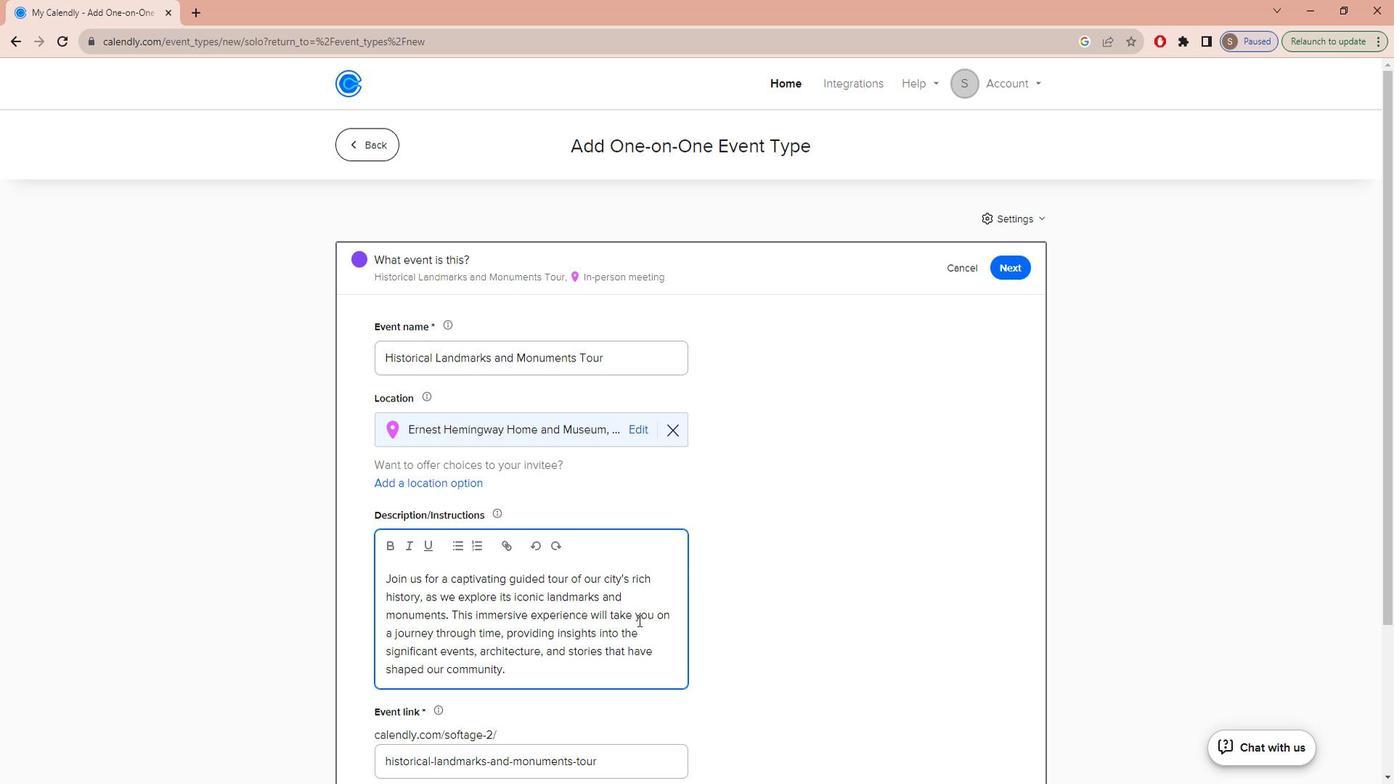 
Action: Mouse scrolled (653, 612) with delta (0, 0)
Screenshot: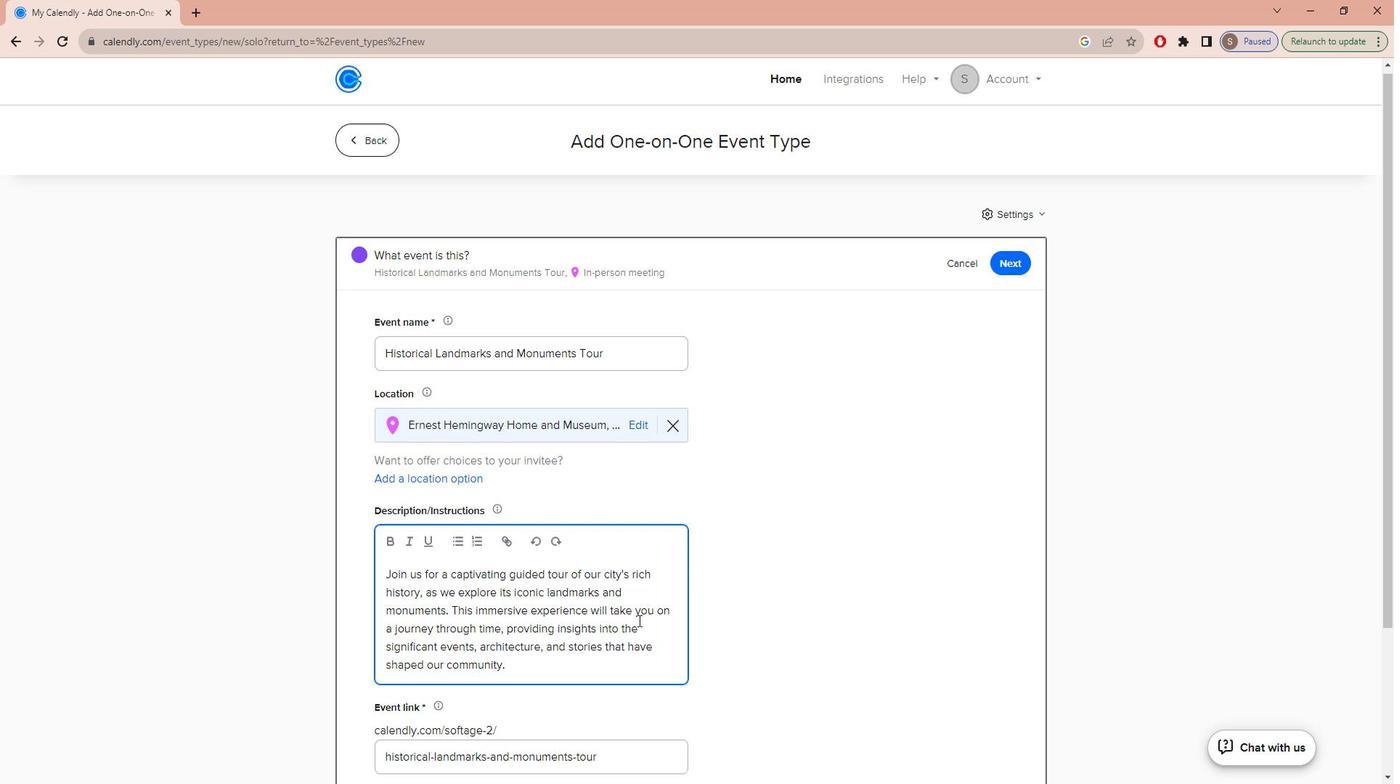 
Action: Mouse scrolled (653, 612) with delta (0, 0)
Screenshot: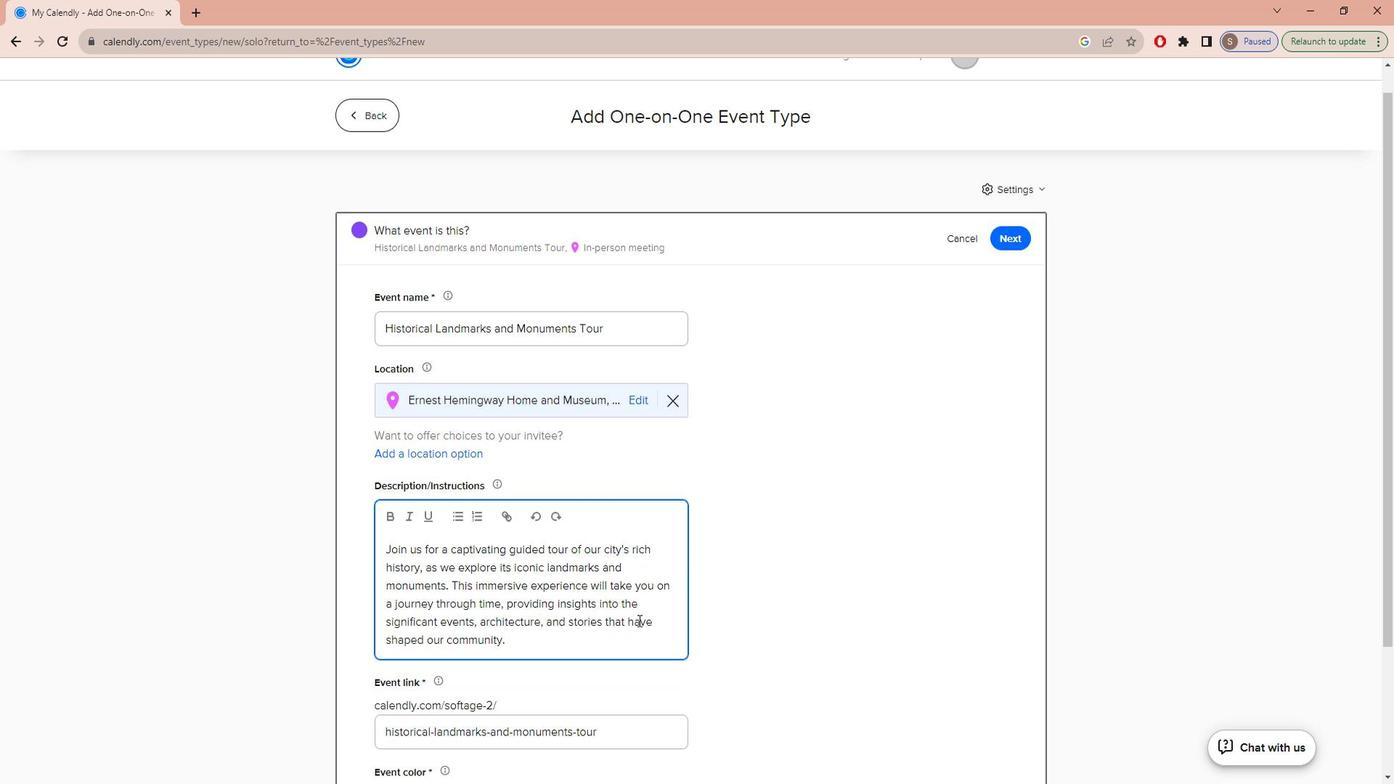
Action: Mouse moved to (564, 635)
Screenshot: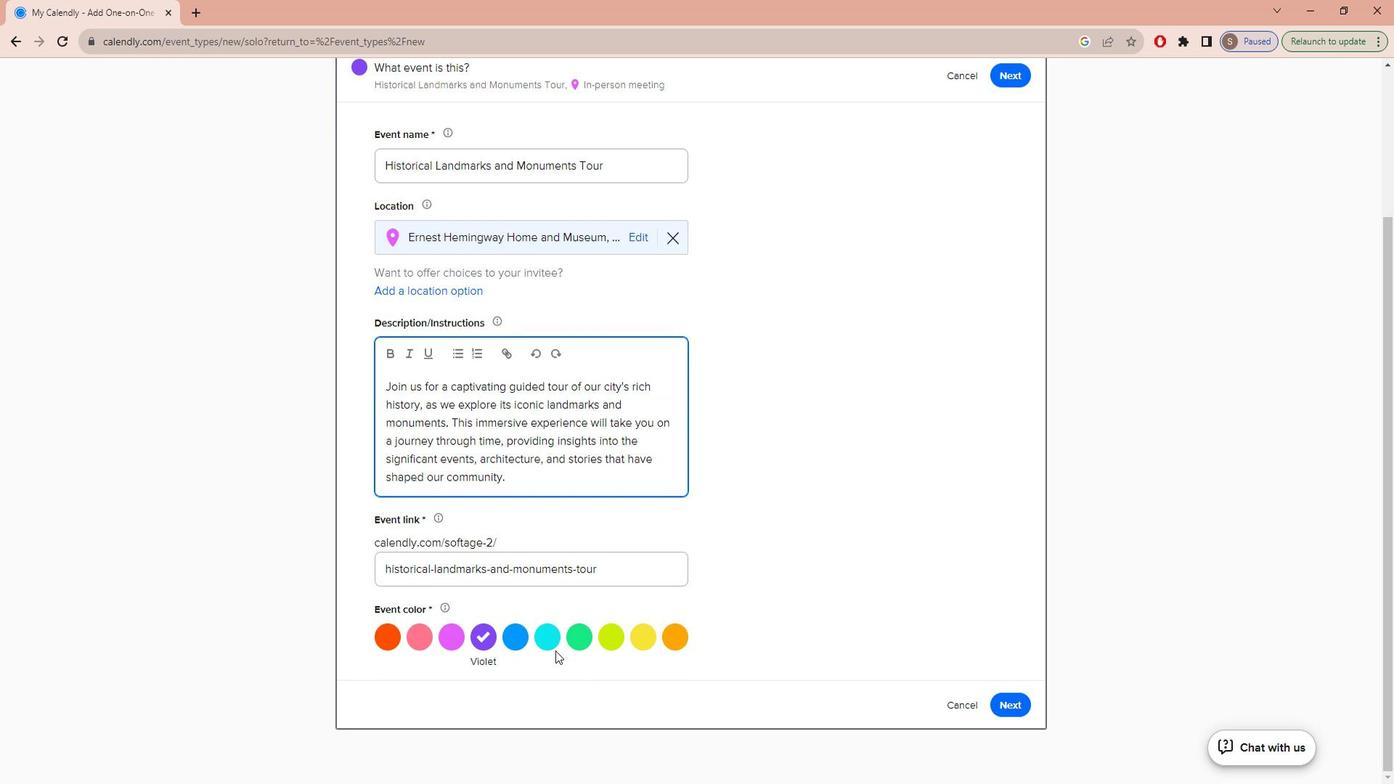 
Action: Mouse pressed left at (564, 635)
Screenshot: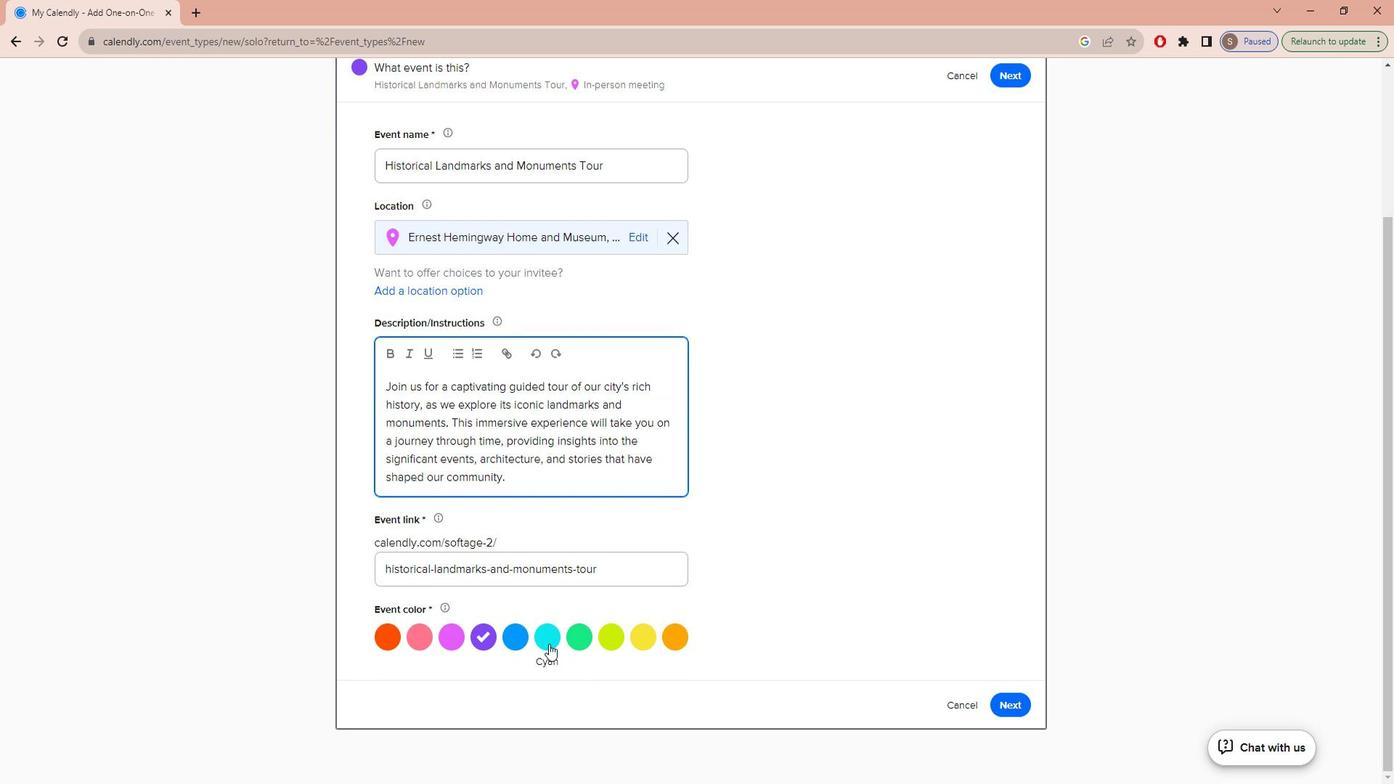 
Action: Mouse moved to (1027, 692)
Screenshot: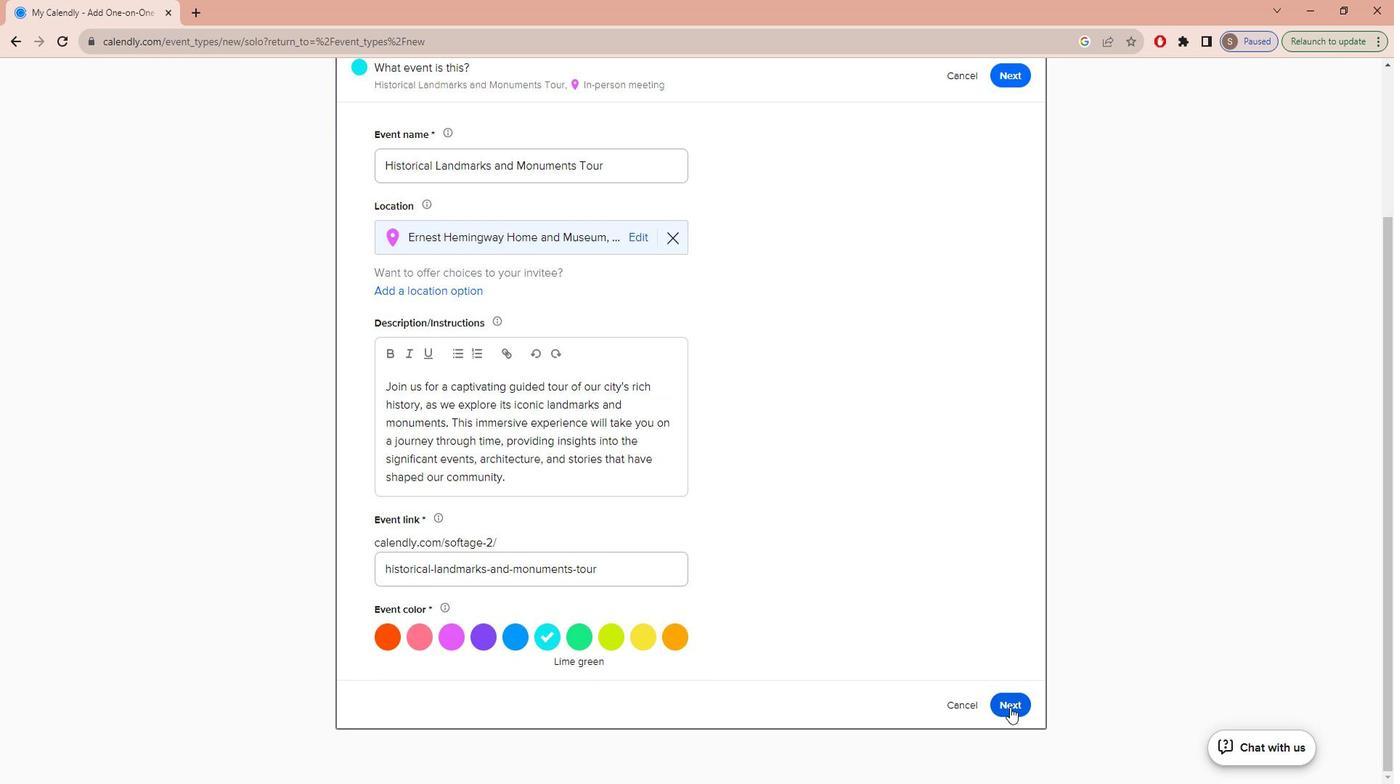 
Action: Mouse pressed left at (1027, 692)
Screenshot: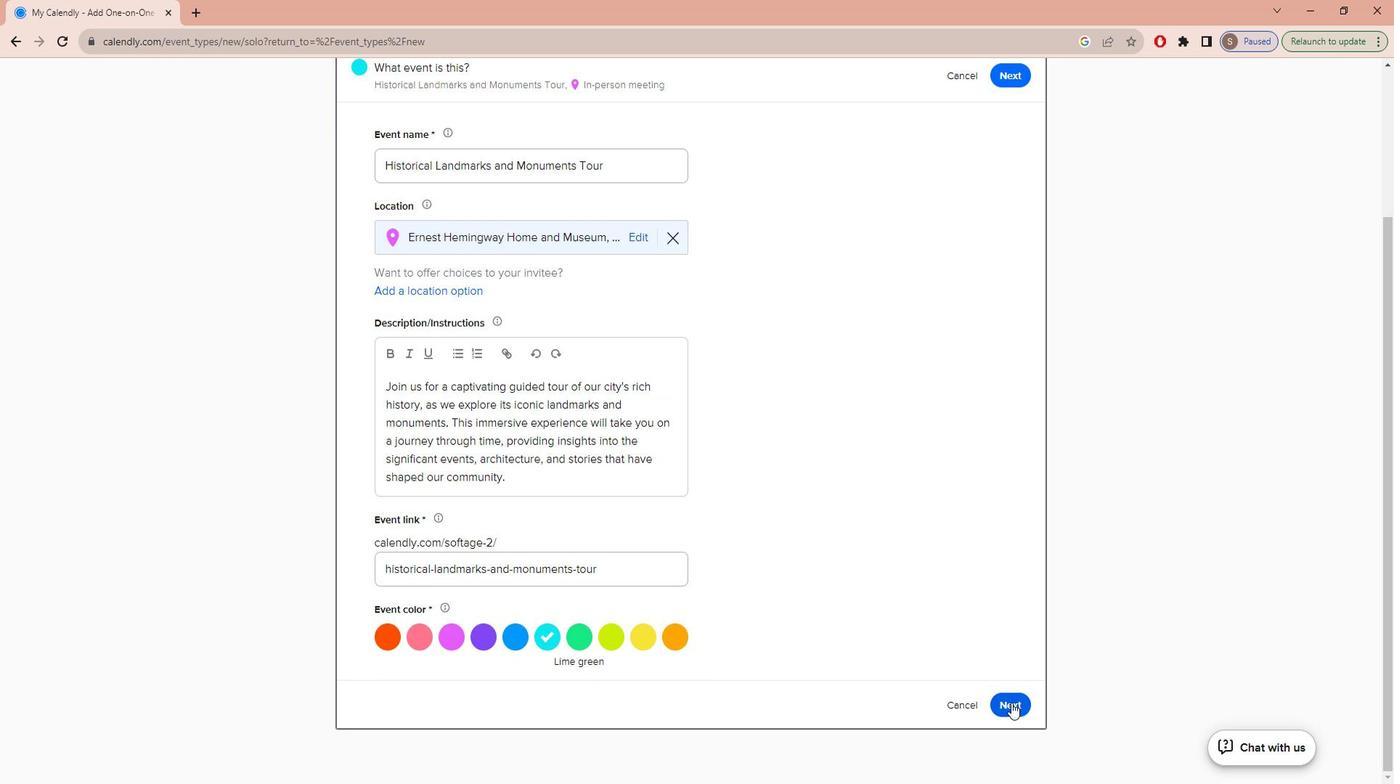 
Action: Mouse moved to (618, 437)
Screenshot: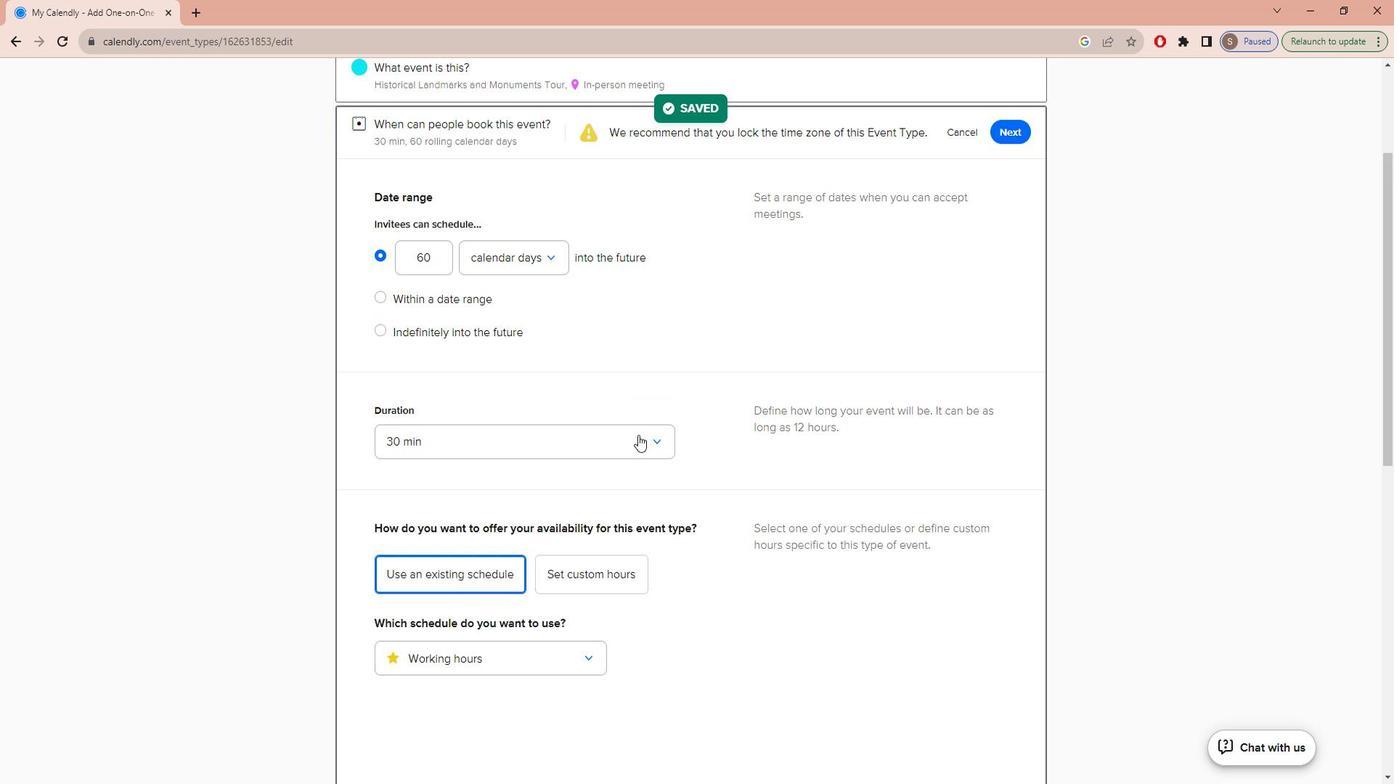 
Action: Mouse pressed left at (618, 437)
Screenshot: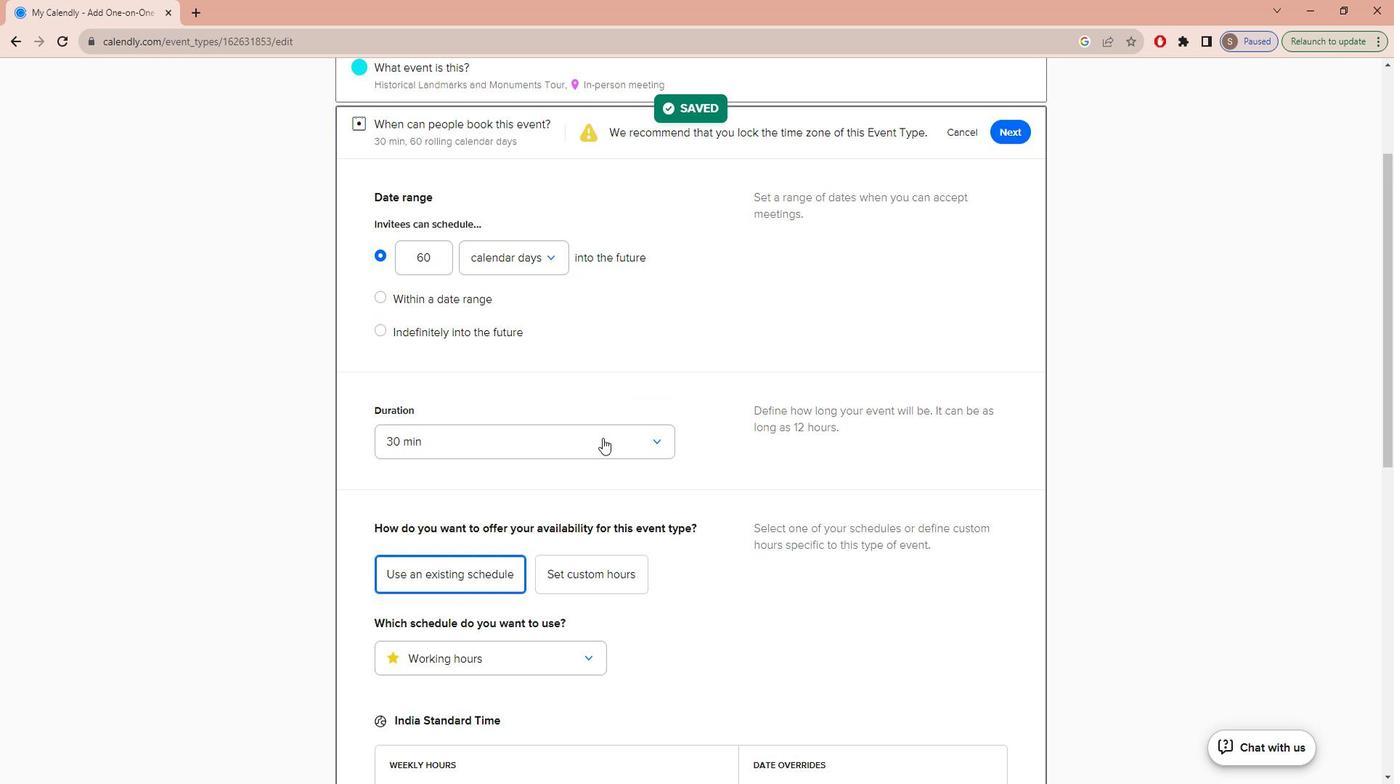 
Action: Mouse moved to (533, 591)
Screenshot: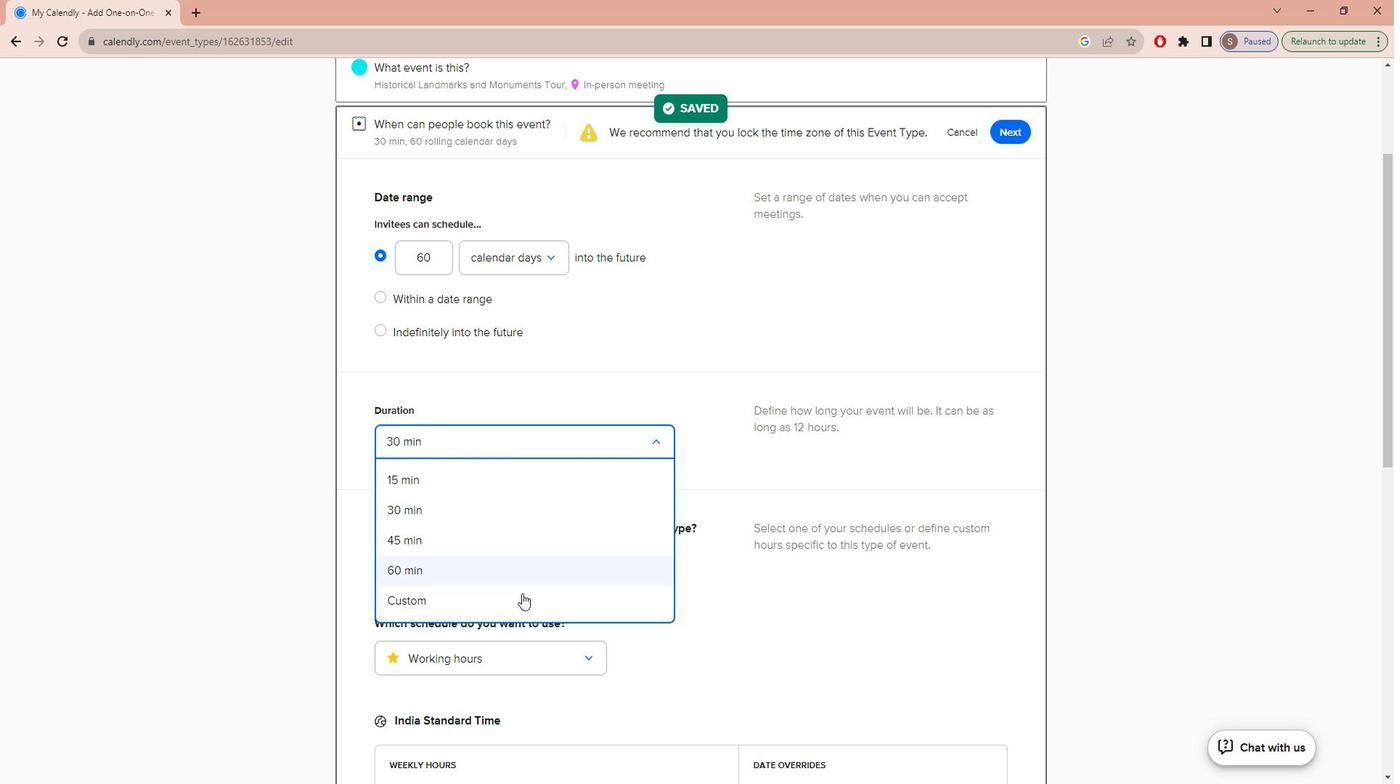 
Action: Mouse pressed left at (533, 591)
Screenshot: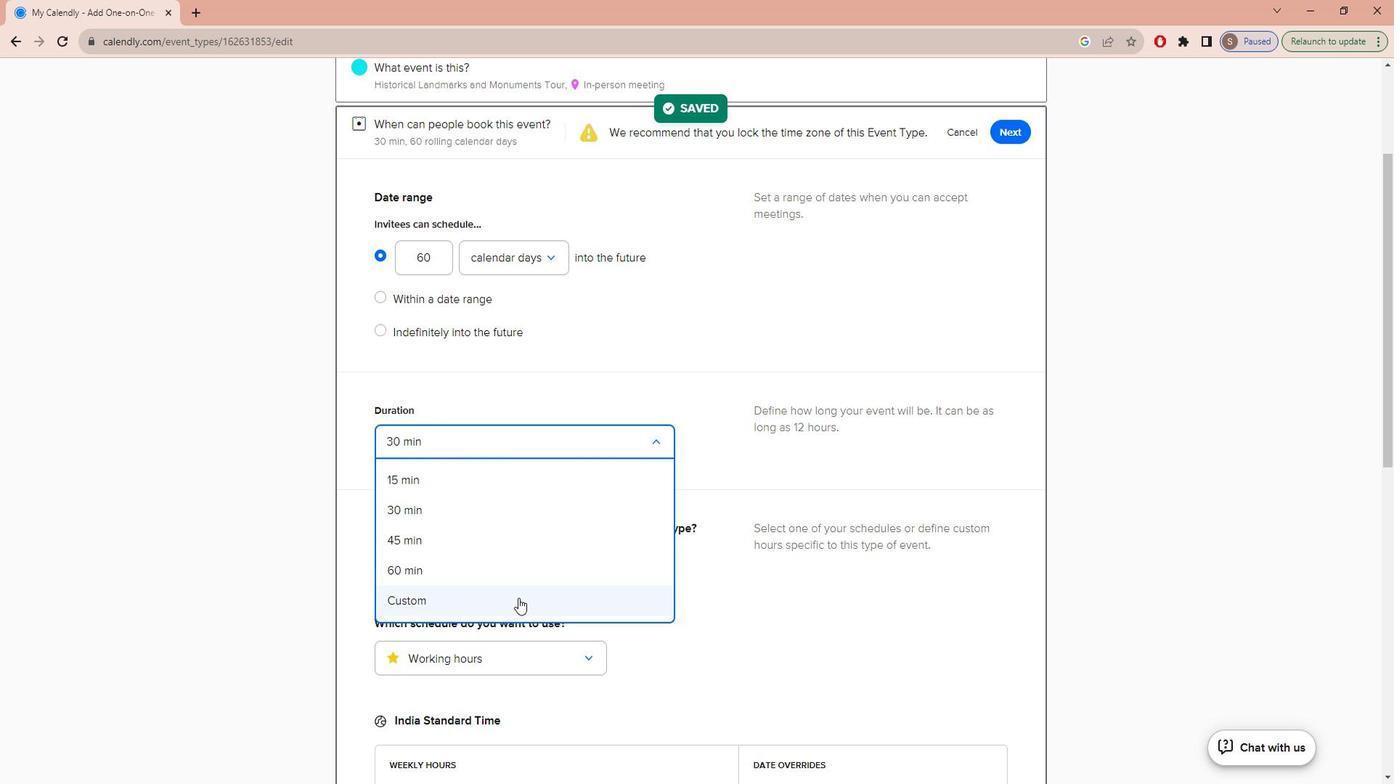 
Action: Mouse moved to (509, 468)
Screenshot: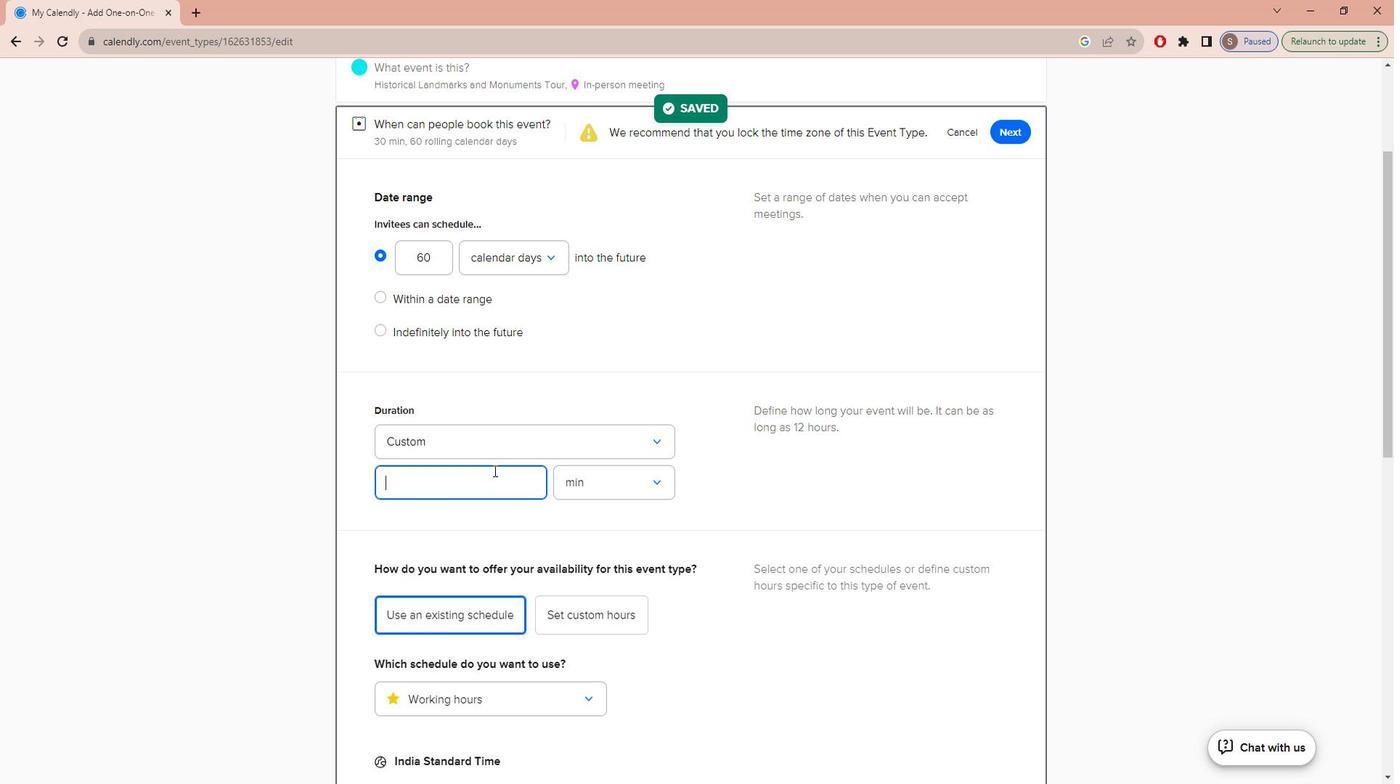 
Action: Key pressed 4
Screenshot: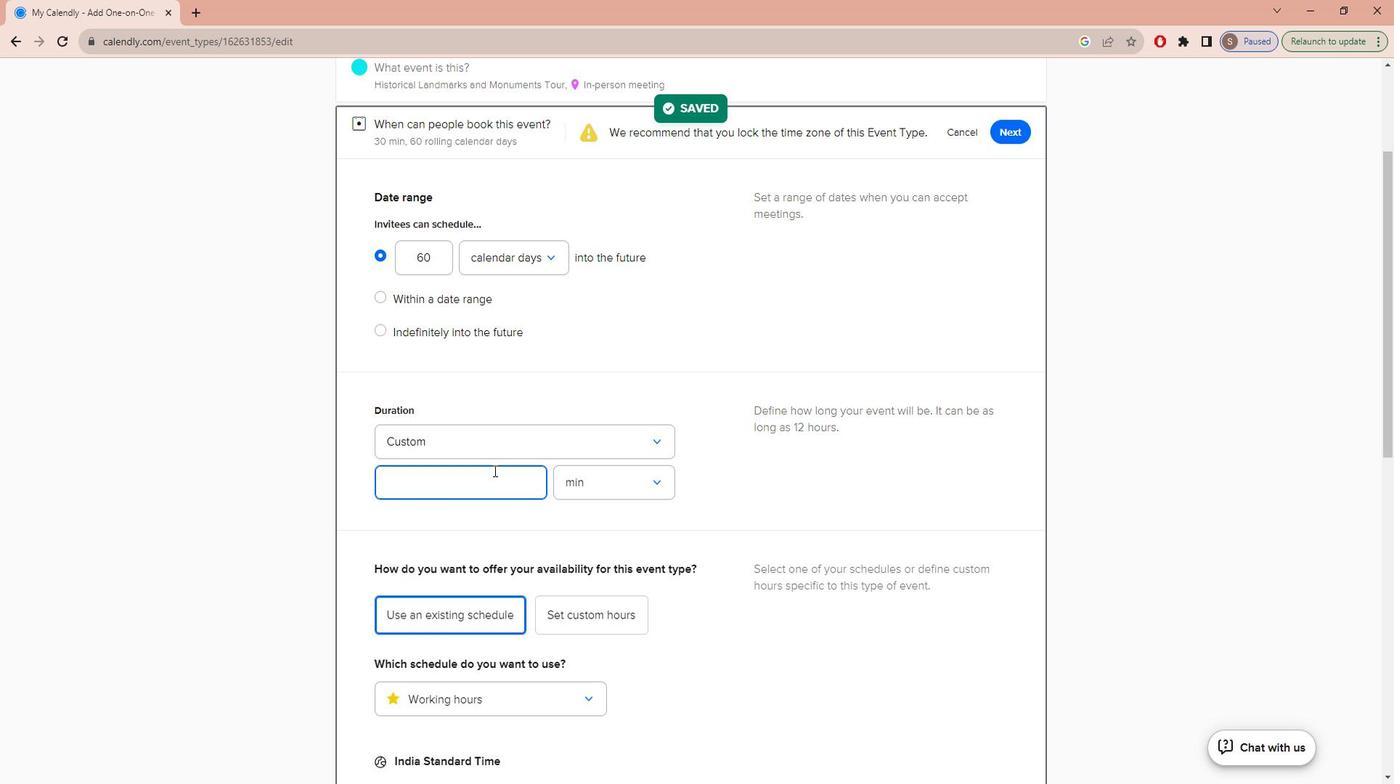 
Action: Mouse moved to (645, 474)
Screenshot: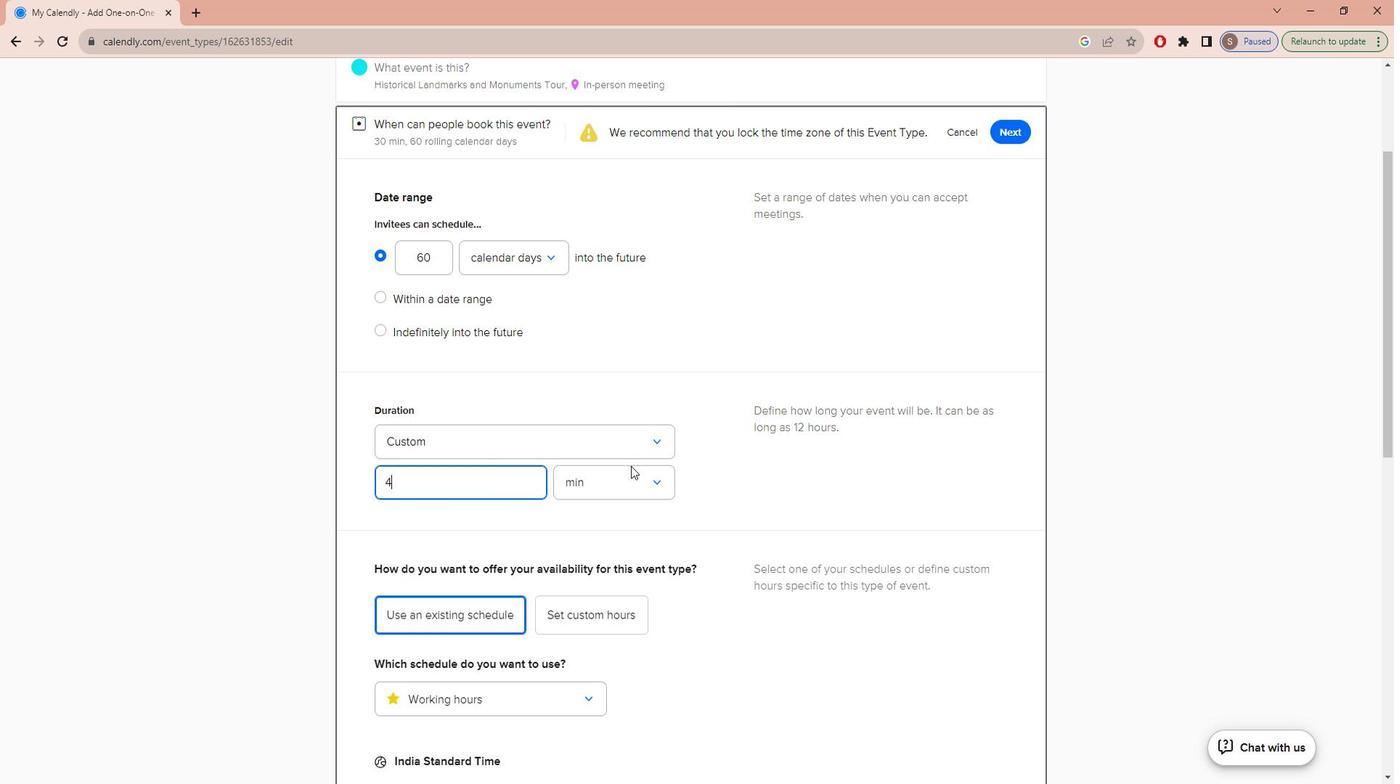 
Action: Mouse pressed left at (645, 474)
Screenshot: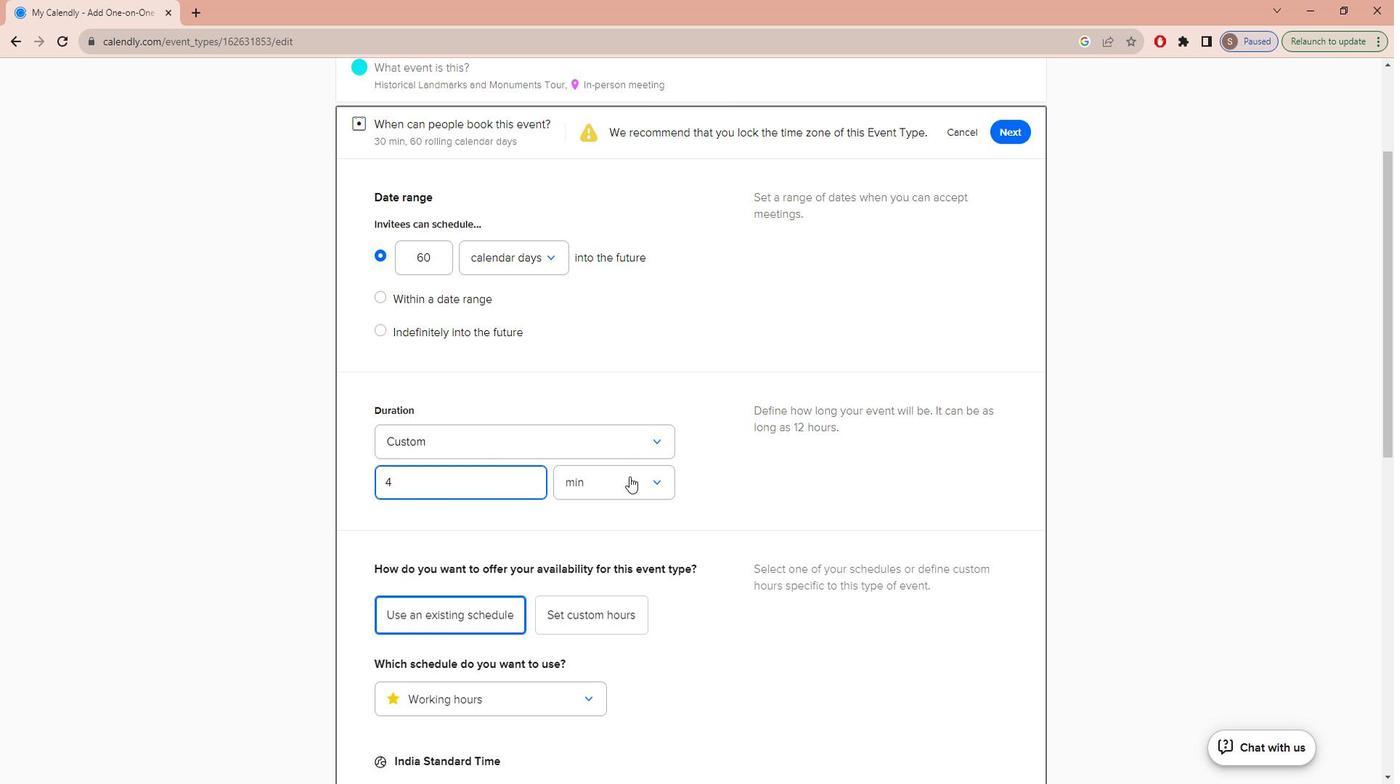 
Action: Mouse moved to (608, 539)
Screenshot: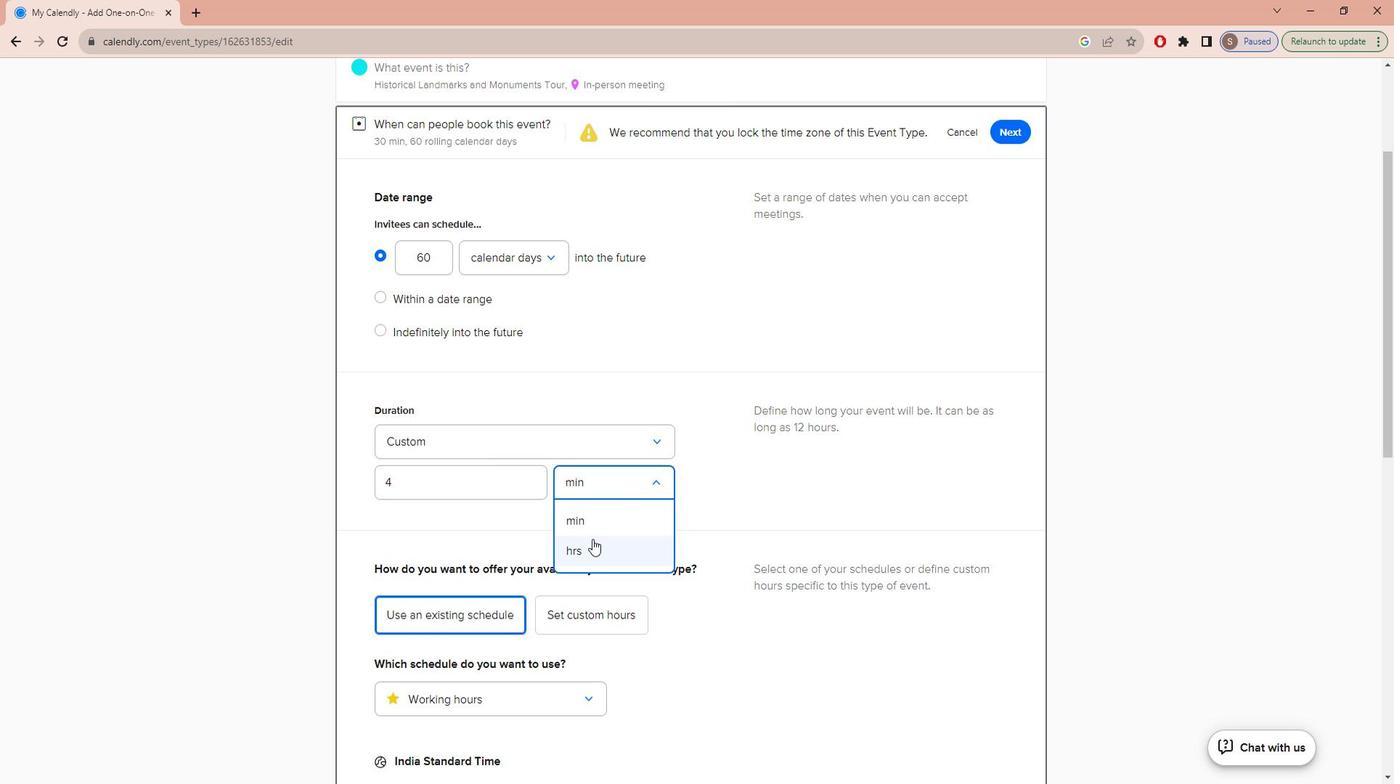 
Action: Mouse pressed left at (608, 539)
Screenshot: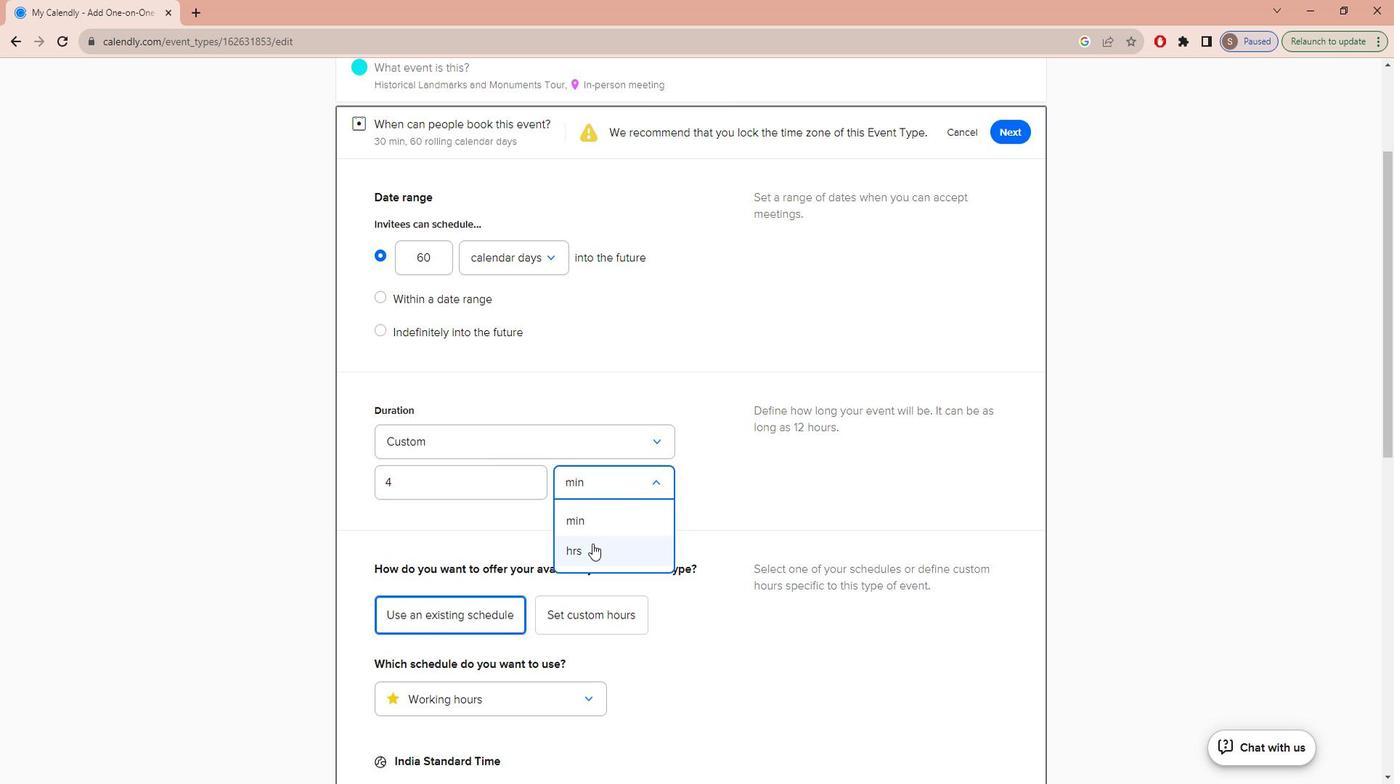 
Action: Mouse moved to (841, 418)
Screenshot: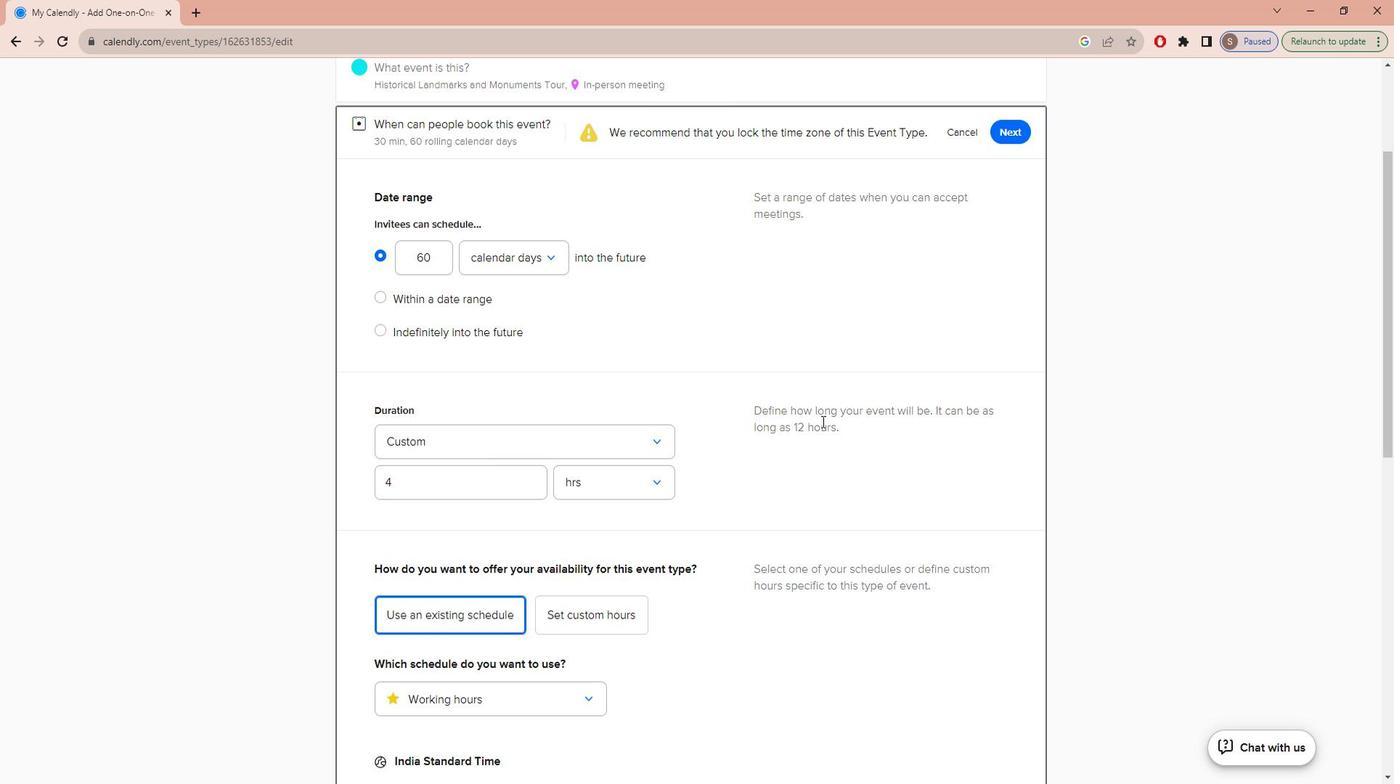 
Action: Mouse scrolled (841, 419) with delta (0, 0)
Screenshot: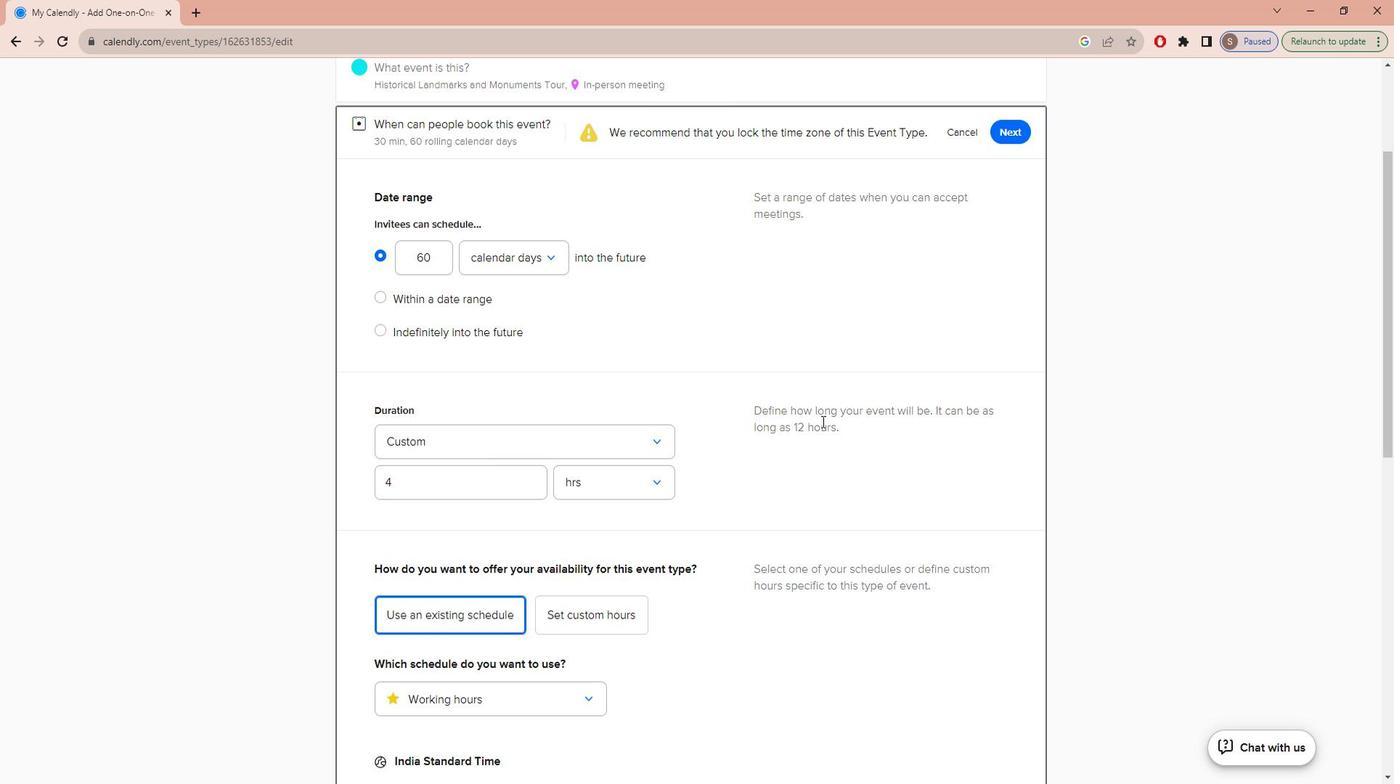 
Action: Mouse scrolled (841, 419) with delta (0, 0)
Screenshot: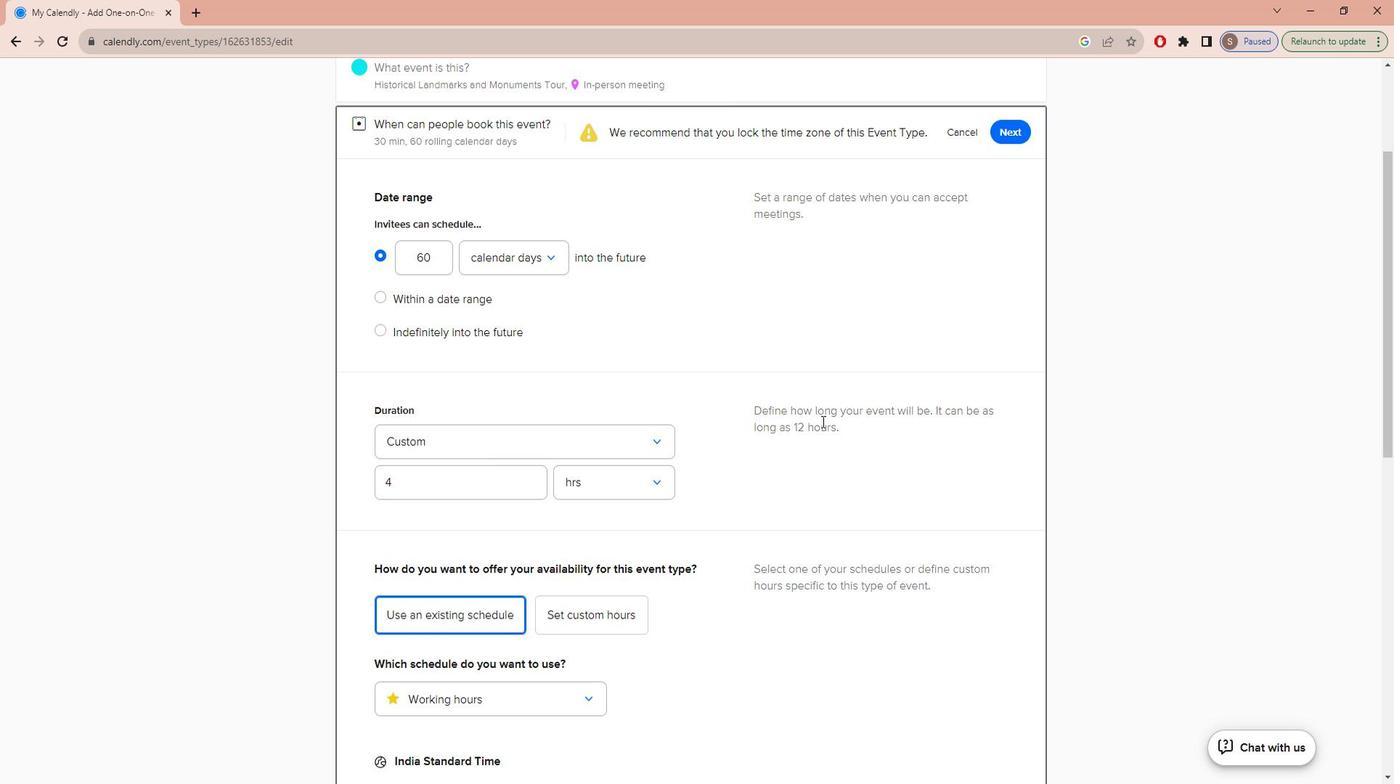 
Action: Mouse moved to (1026, 285)
Screenshot: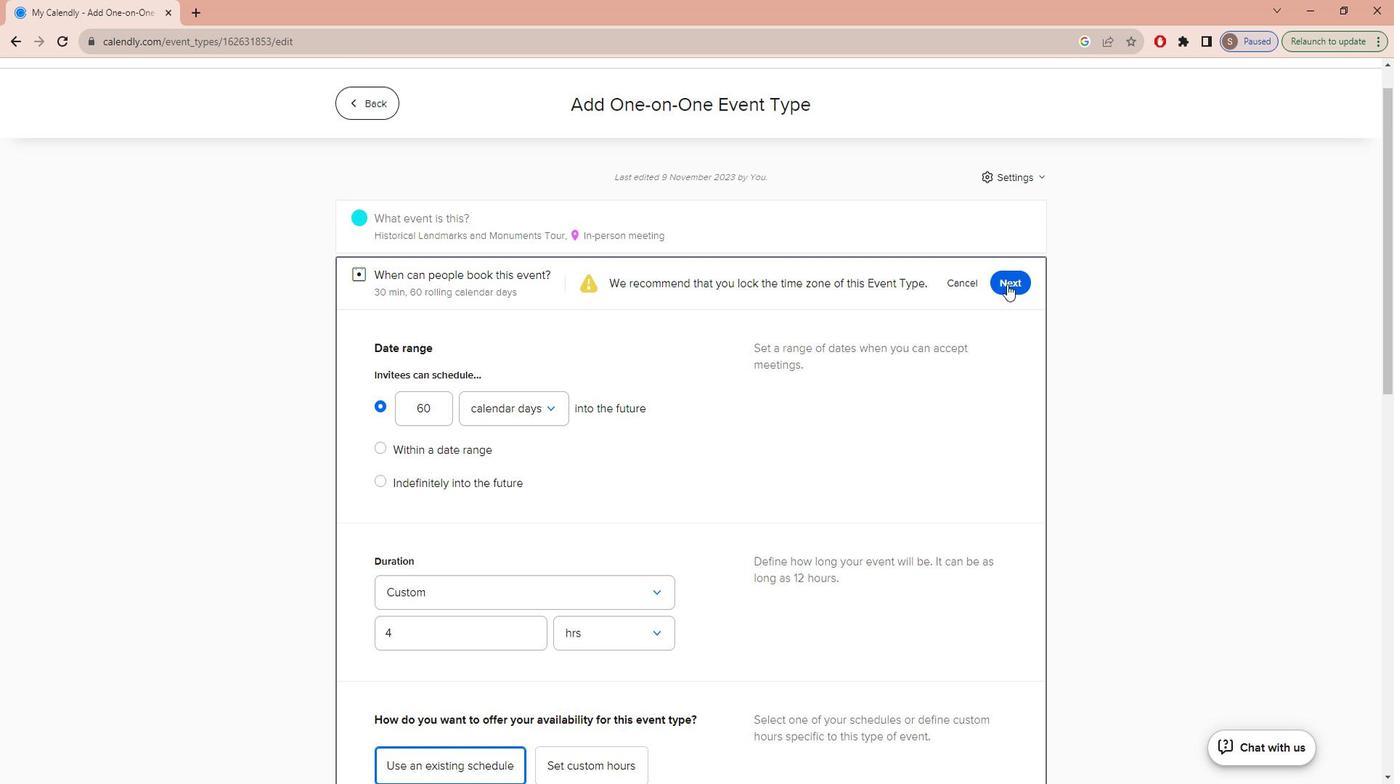 
Action: Mouse pressed left at (1026, 285)
Screenshot: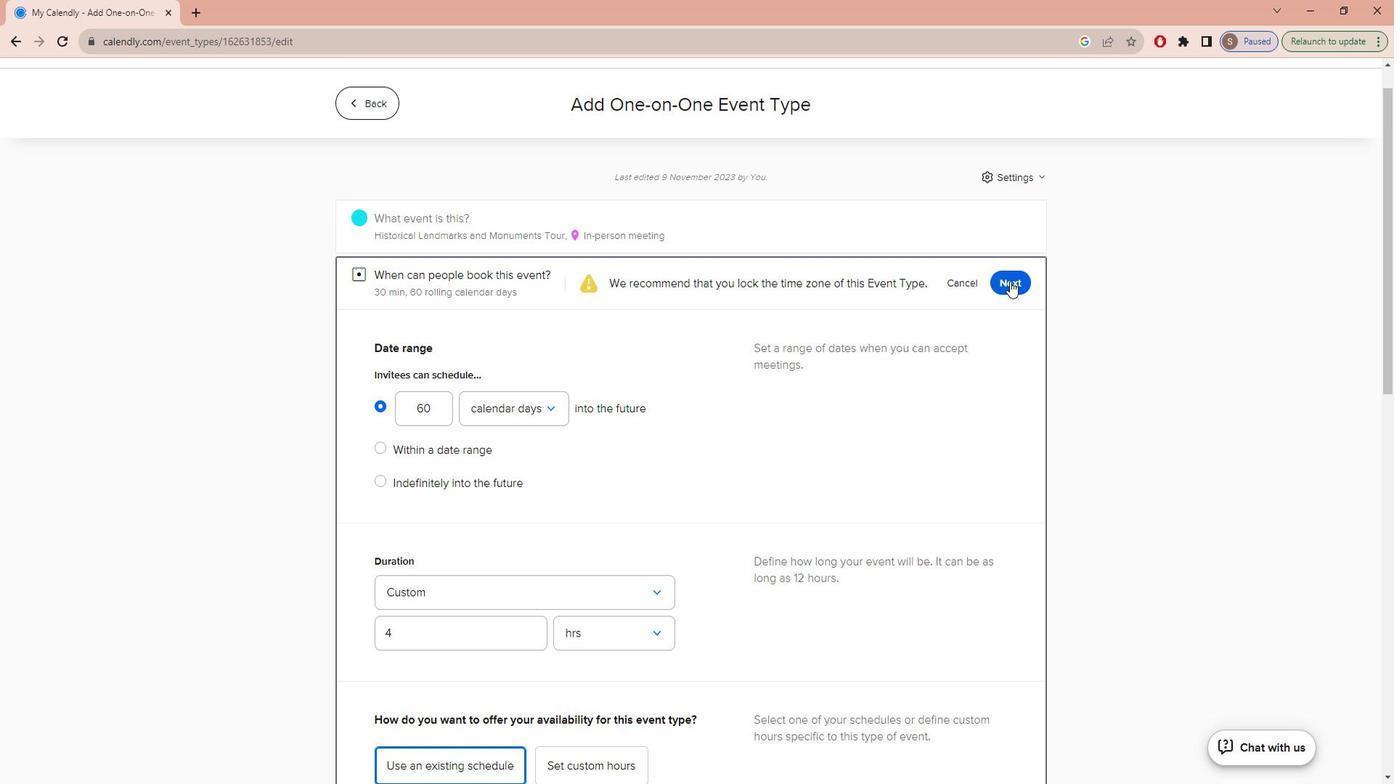 
Action: Mouse moved to (1026, 284)
Screenshot: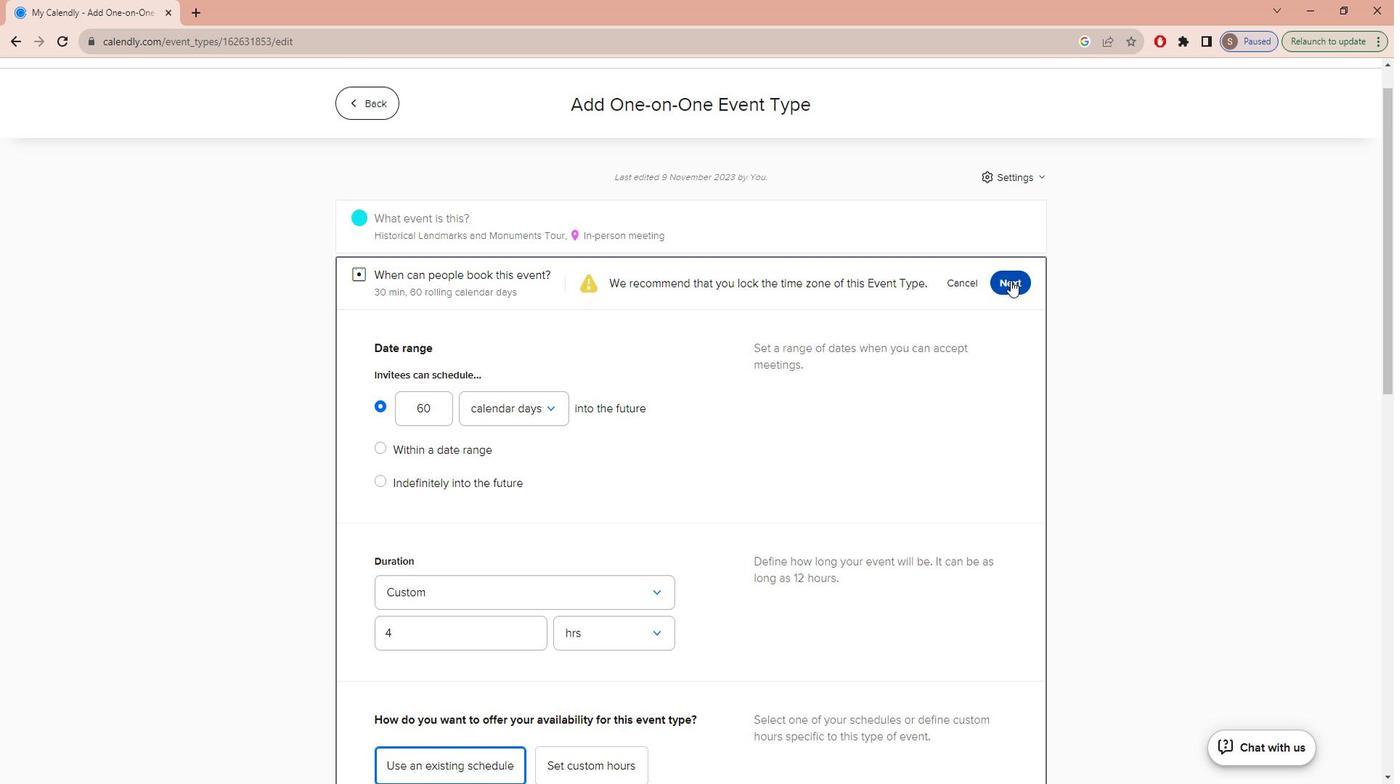 
